 Task: Open Card Mediation Execution Review in Board Business Model Revenue Streams Analysis and Optimization to Workspace Administrative Assistance and add a team member Softage.2@softage.net, a label Yellow, a checklist Aromatherapy, an attachment from your google drive, a color Yellow and finally, add a card description 'Research and develop new marketing strategy' and a comment 'Given the potential impact of this task on our company social responsibility, let us ensure that we approach it with a sense of ethical awareness and consciousness.'. Add a start date 'Jan 06, 1900' with a due date 'Jan 13, 1900'
Action: Mouse moved to (454, 187)
Screenshot: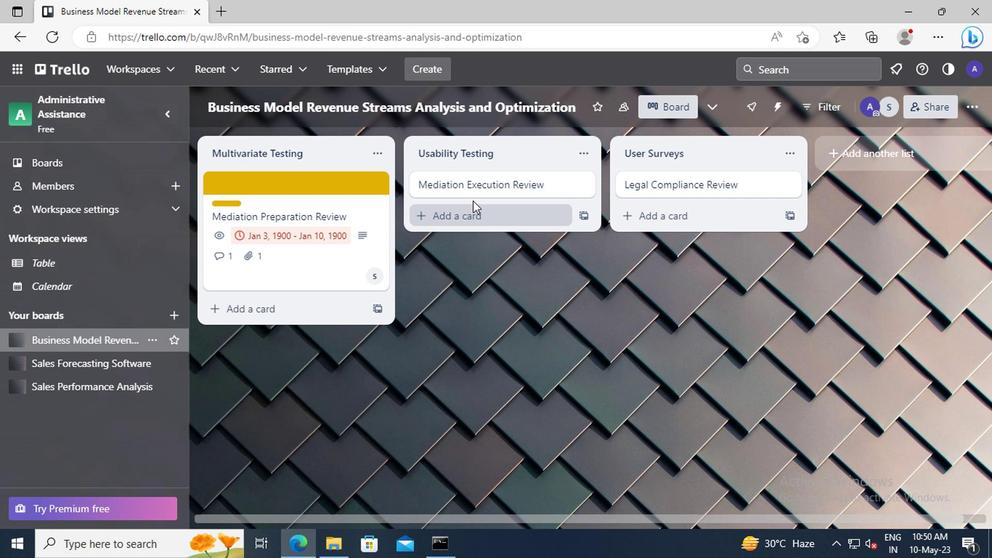 
Action: Mouse pressed left at (454, 187)
Screenshot: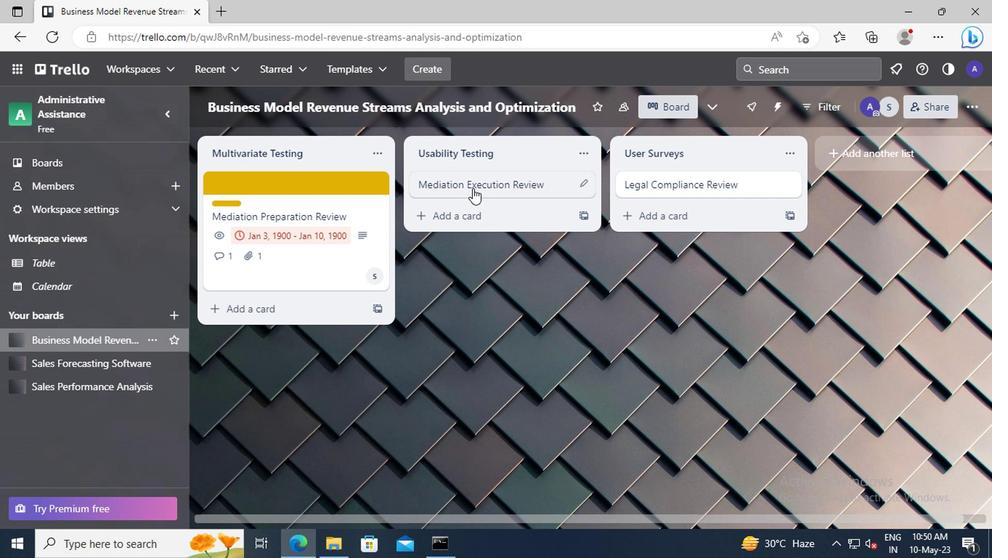
Action: Mouse moved to (669, 240)
Screenshot: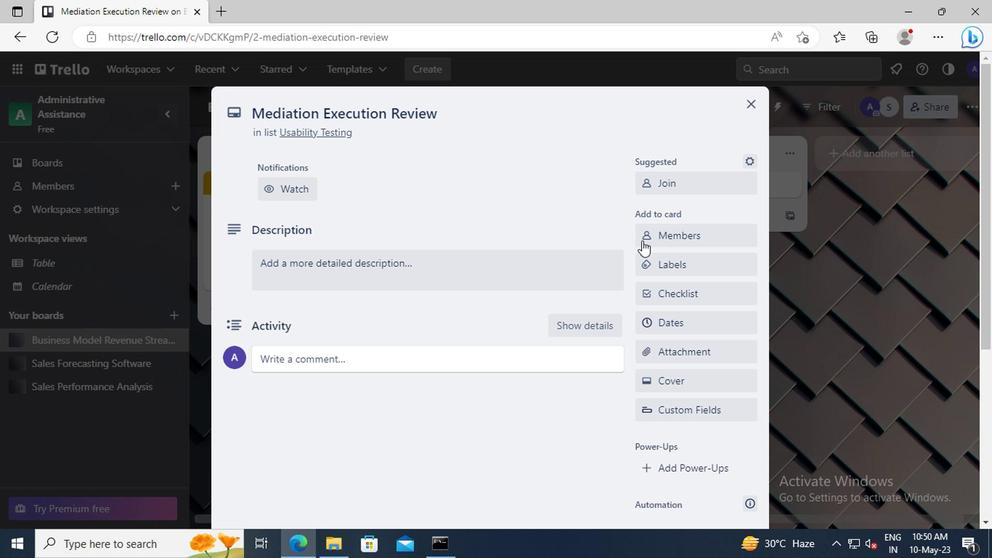 
Action: Mouse pressed left at (669, 240)
Screenshot: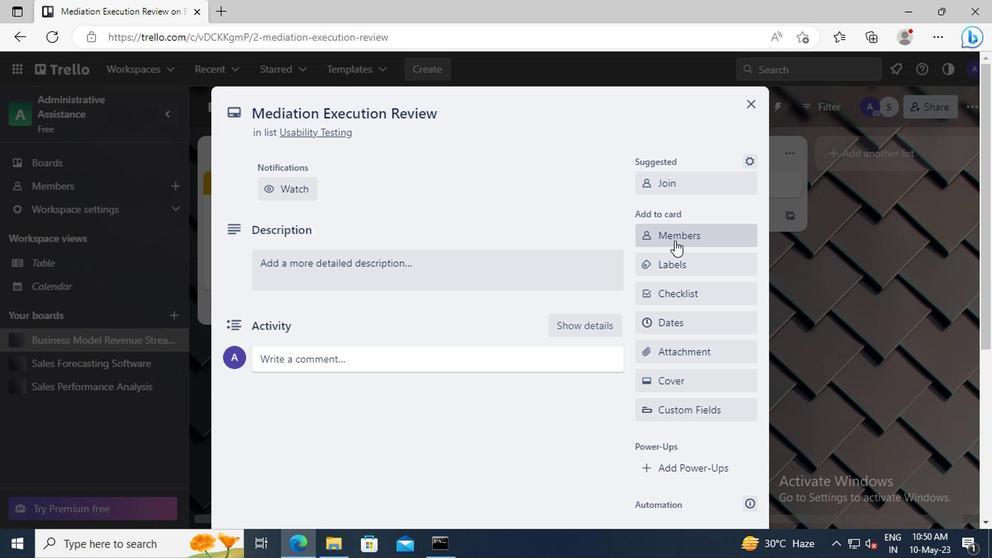 
Action: Mouse moved to (684, 305)
Screenshot: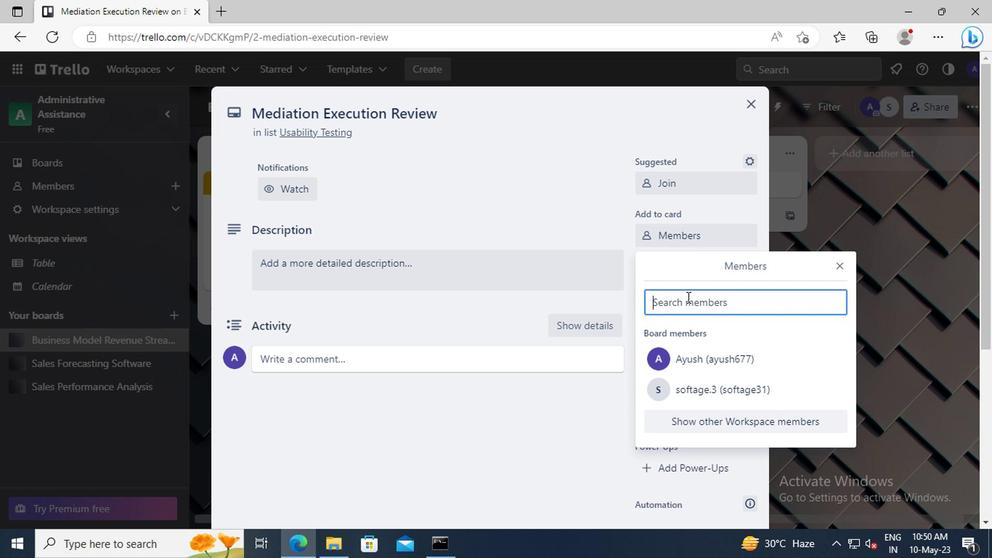 
Action: Mouse pressed left at (684, 305)
Screenshot: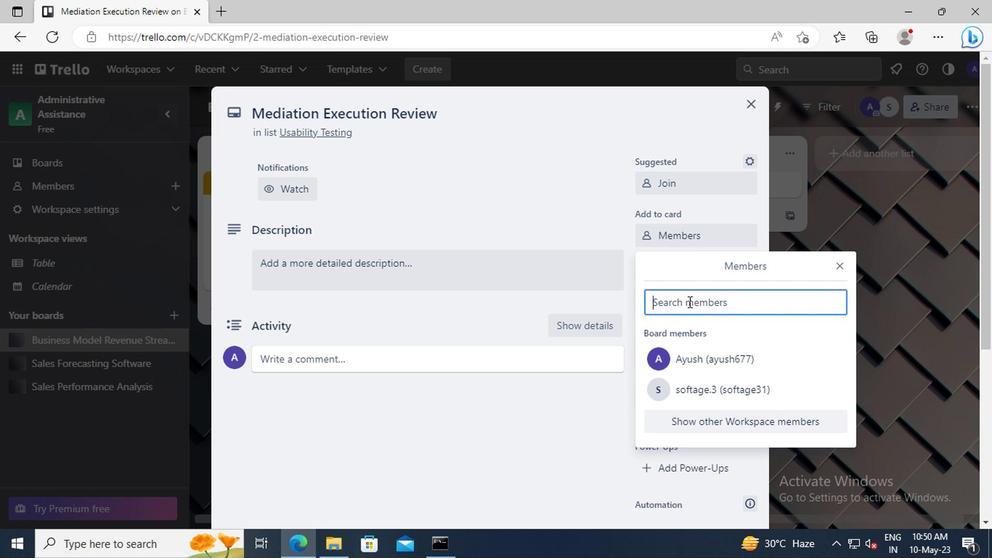 
Action: Key pressed <Key.shift>SOFTAGE.2
Screenshot: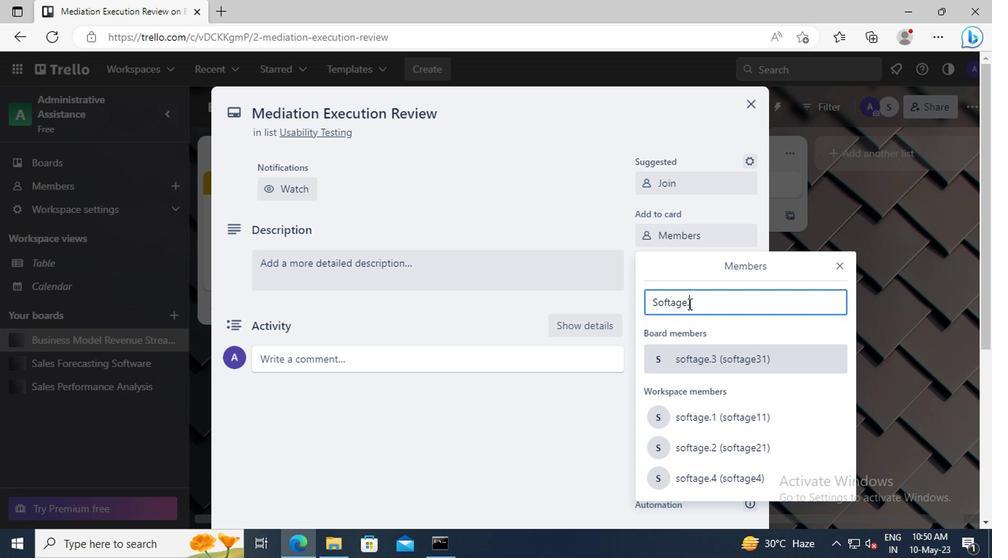 
Action: Mouse moved to (694, 441)
Screenshot: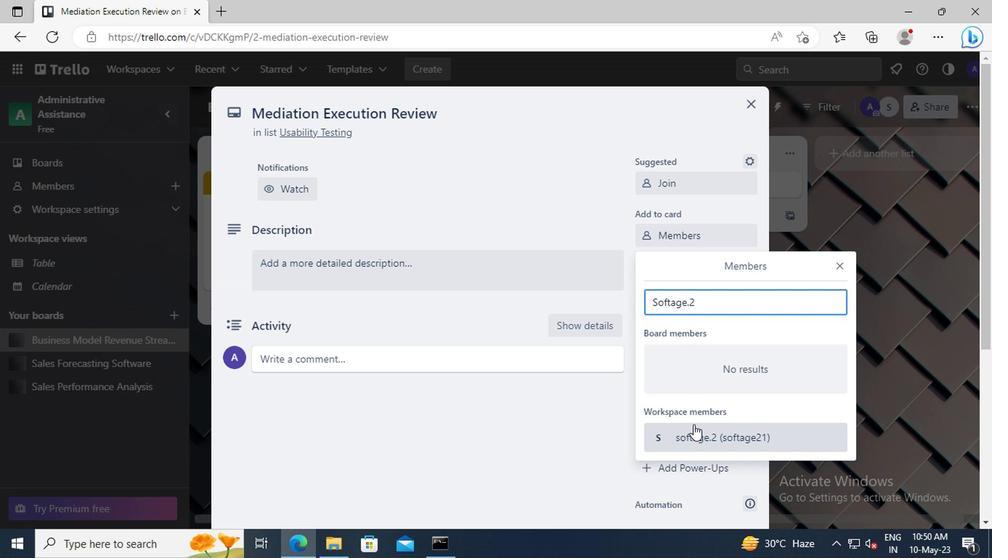 
Action: Mouse pressed left at (694, 441)
Screenshot: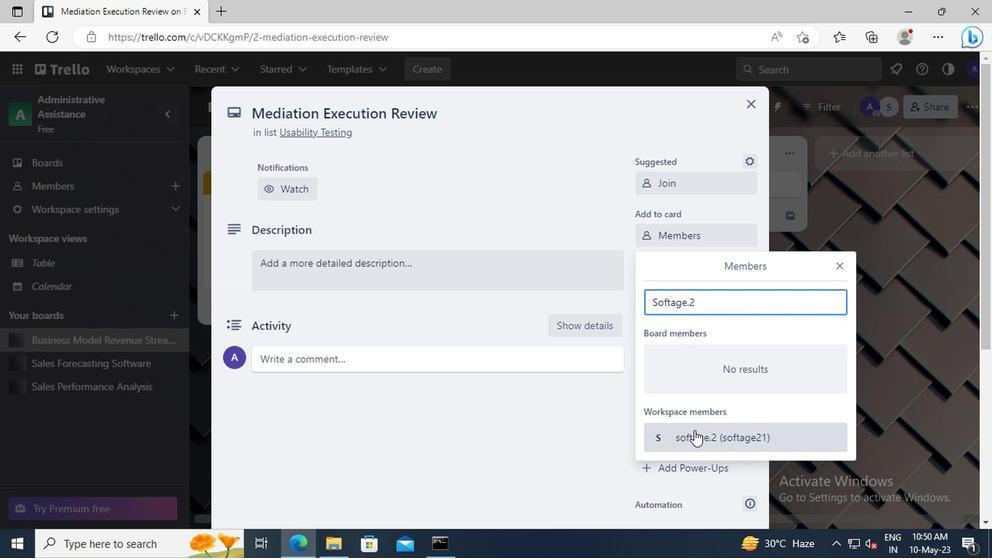 
Action: Mouse moved to (841, 268)
Screenshot: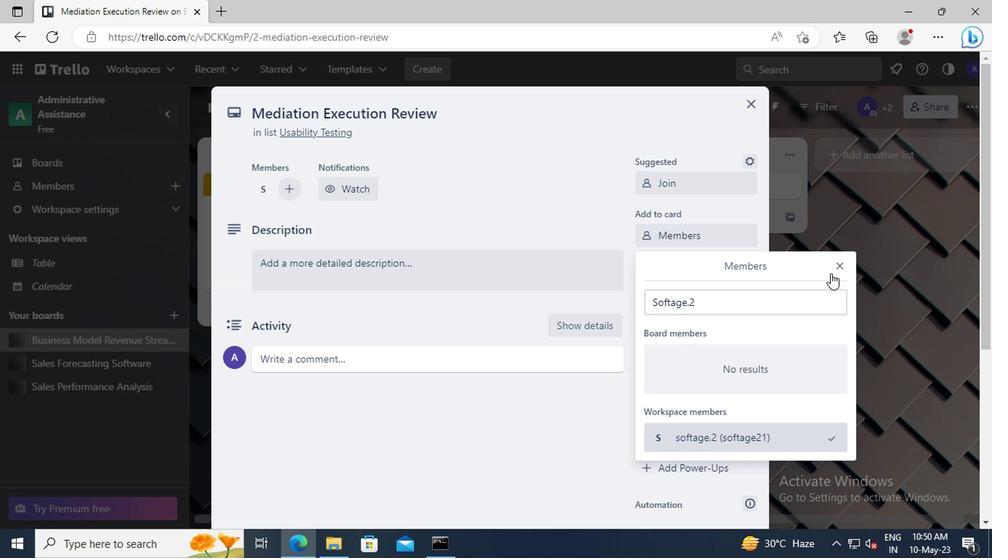 
Action: Mouse pressed left at (841, 268)
Screenshot: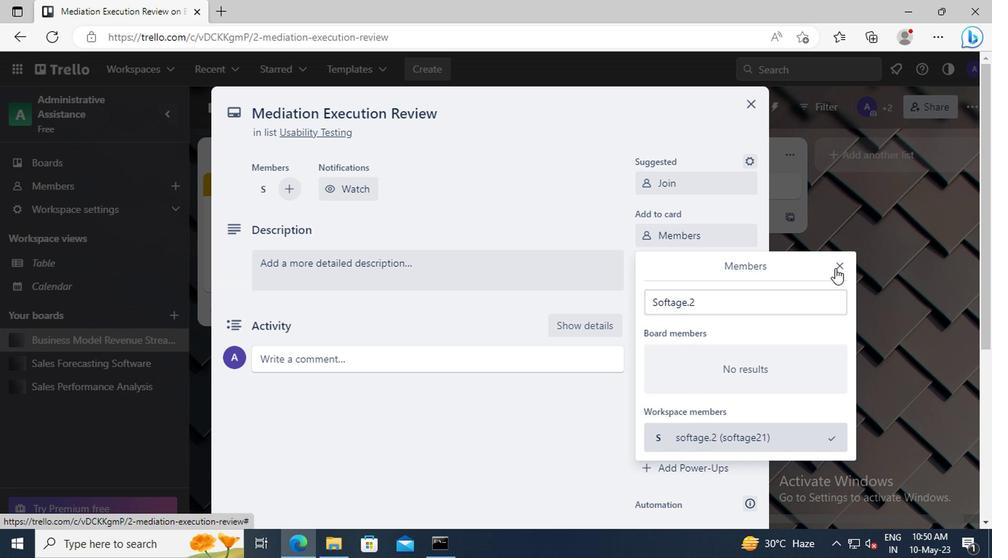 
Action: Mouse moved to (718, 267)
Screenshot: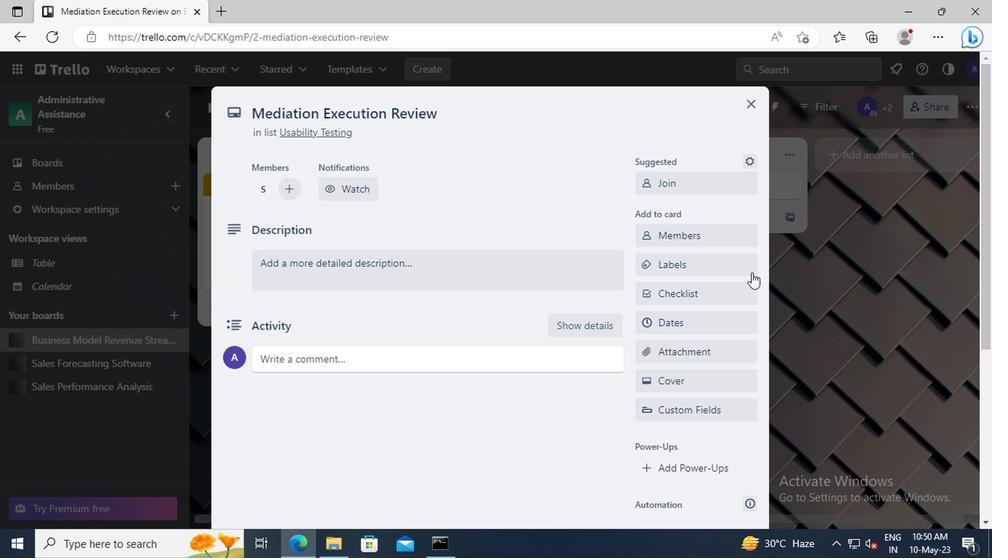 
Action: Mouse pressed left at (718, 267)
Screenshot: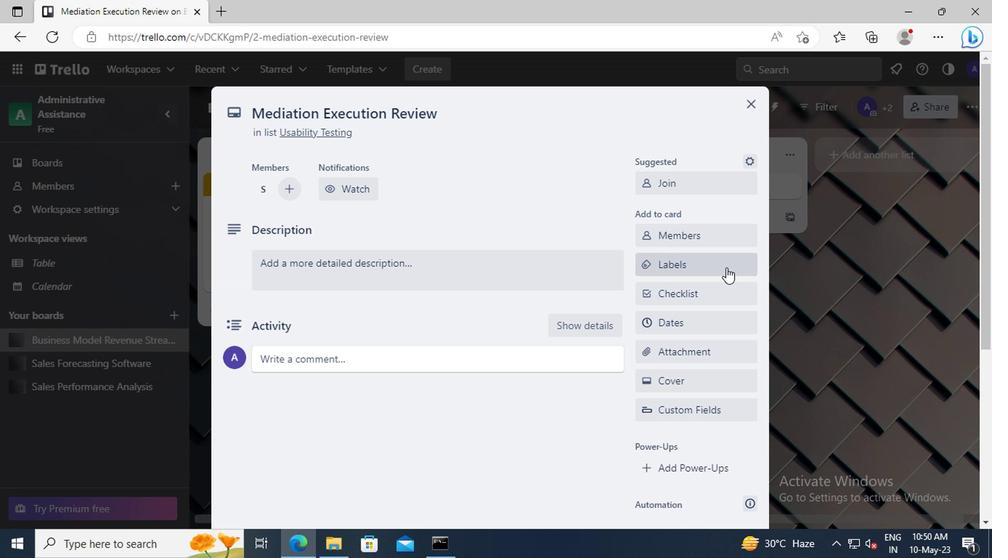
Action: Mouse moved to (735, 357)
Screenshot: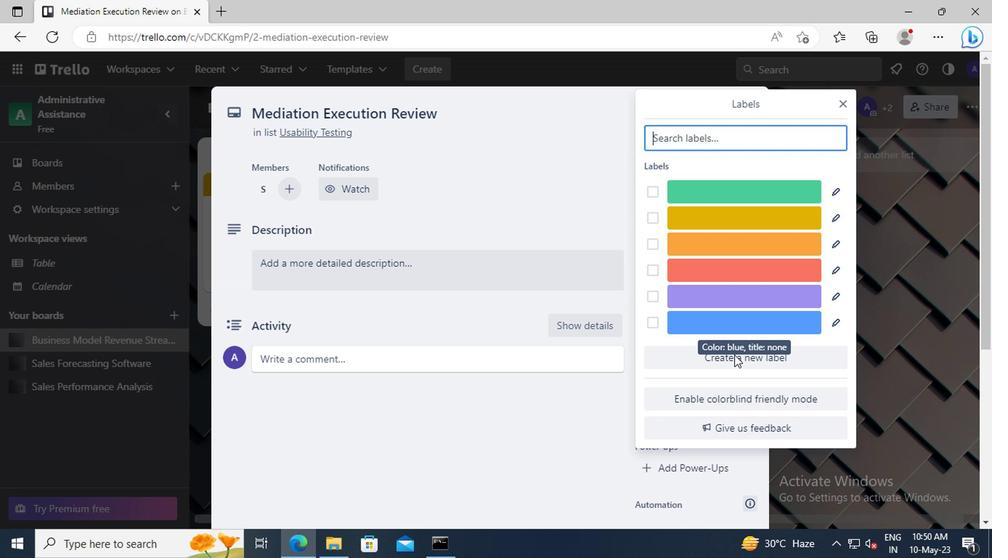 
Action: Mouse pressed left at (735, 357)
Screenshot: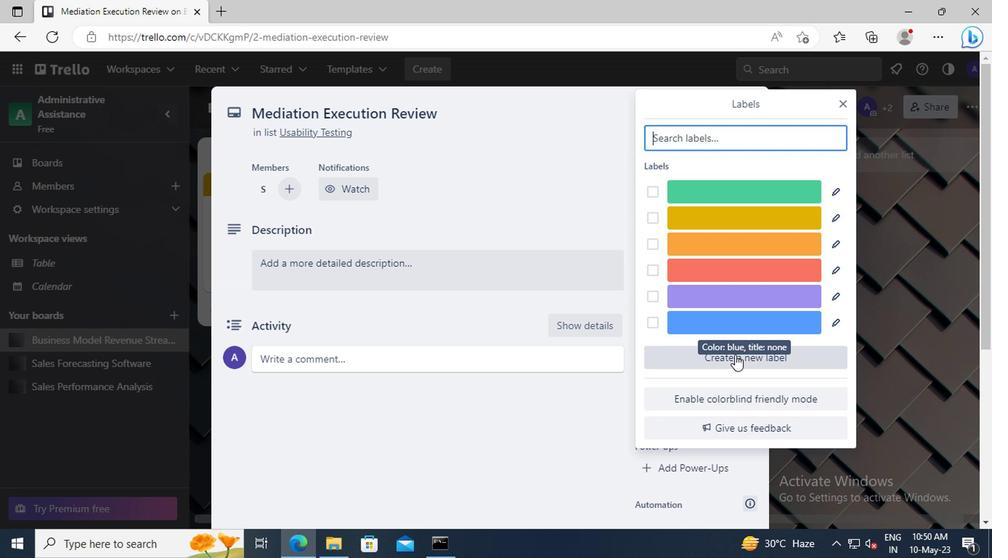 
Action: Mouse moved to (713, 315)
Screenshot: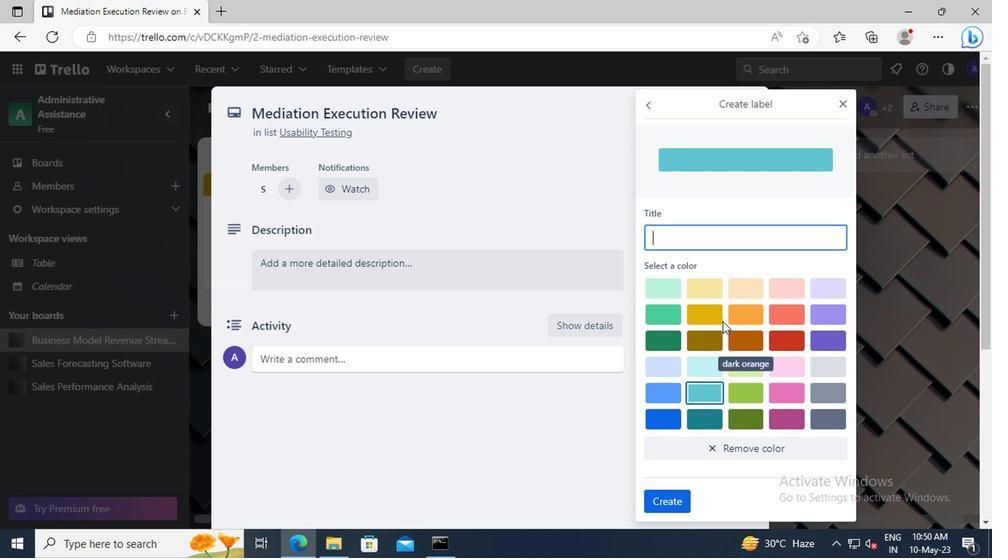 
Action: Mouse pressed left at (713, 315)
Screenshot: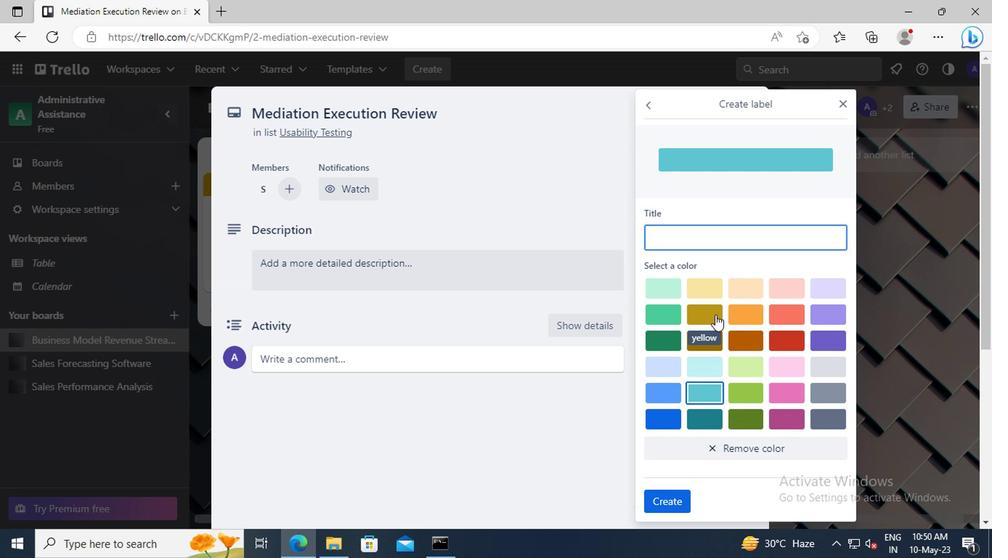 
Action: Mouse moved to (671, 501)
Screenshot: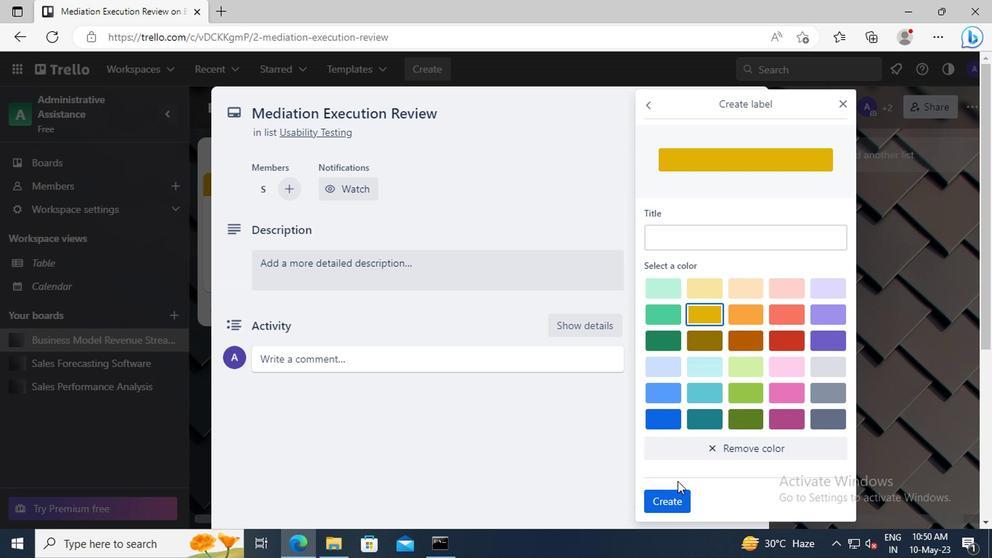 
Action: Mouse pressed left at (671, 501)
Screenshot: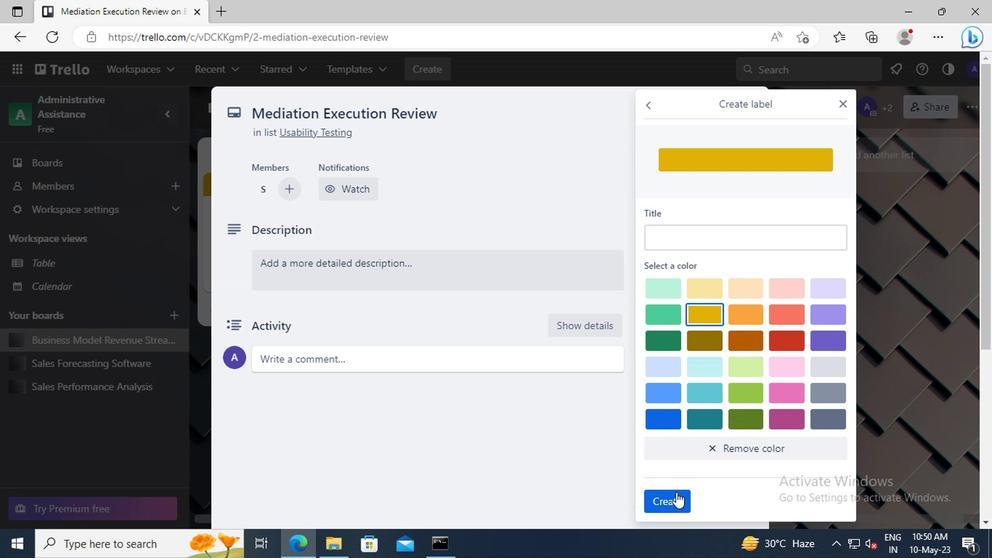 
Action: Mouse moved to (848, 104)
Screenshot: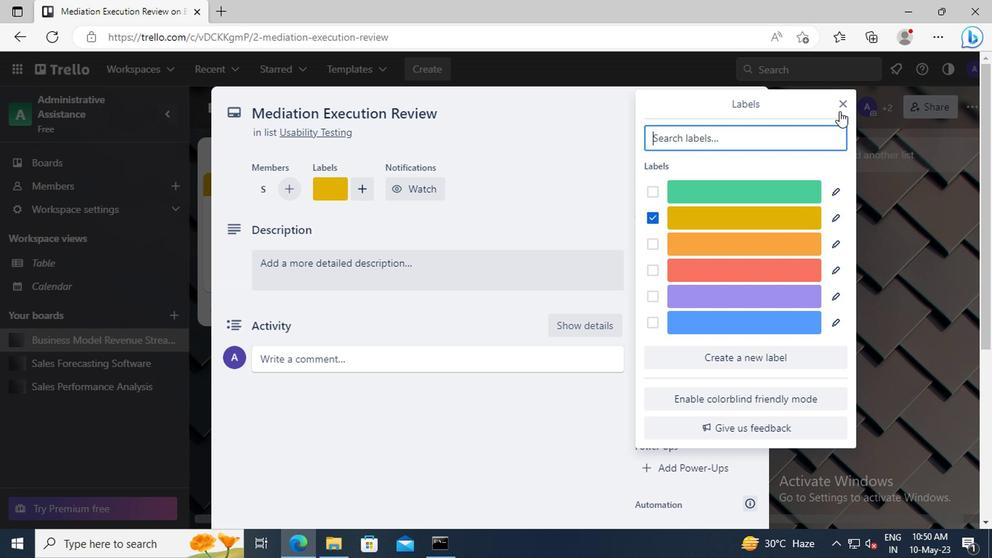 
Action: Mouse pressed left at (848, 104)
Screenshot: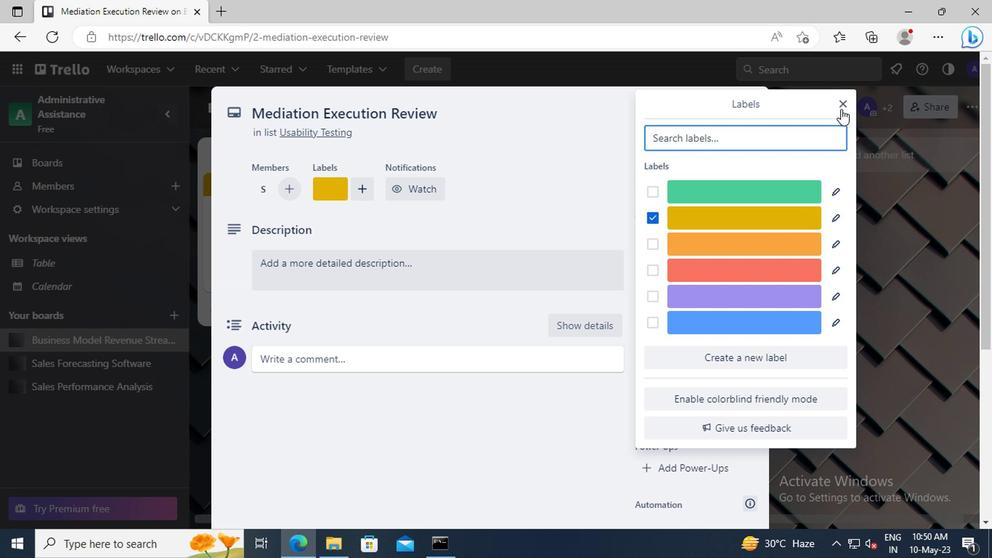 
Action: Mouse moved to (702, 296)
Screenshot: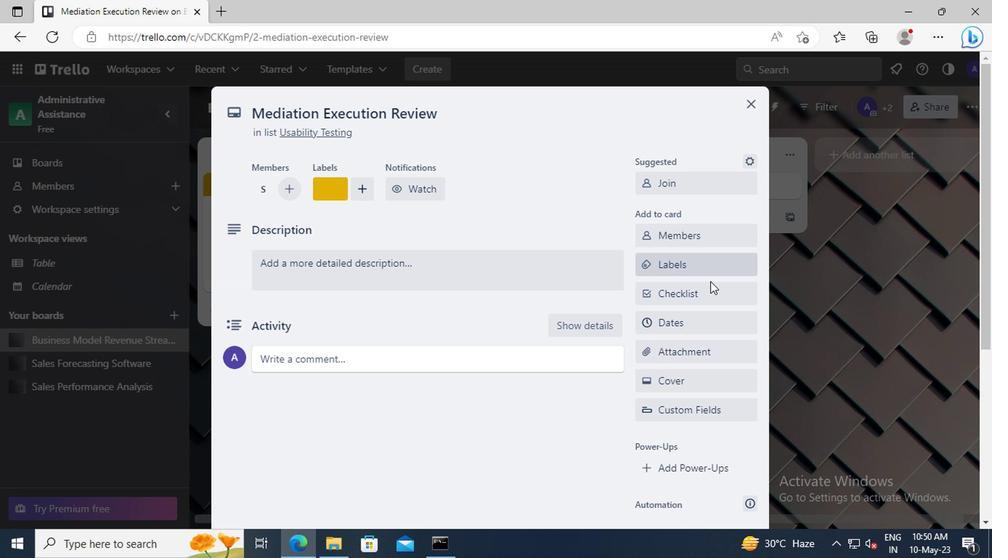 
Action: Mouse pressed left at (702, 296)
Screenshot: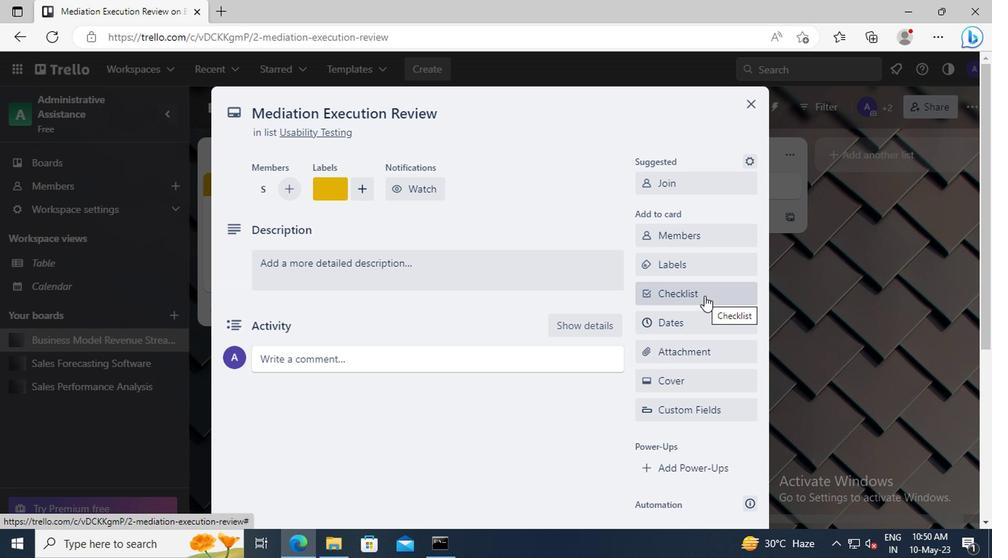 
Action: Key pressed <Key.shift>AROMATHERAPY
Screenshot: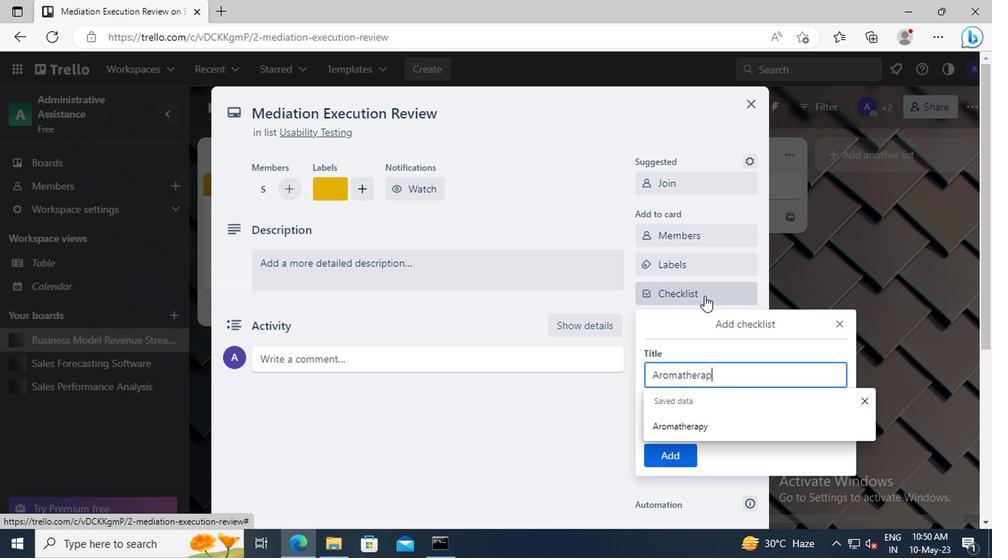 
Action: Mouse moved to (674, 454)
Screenshot: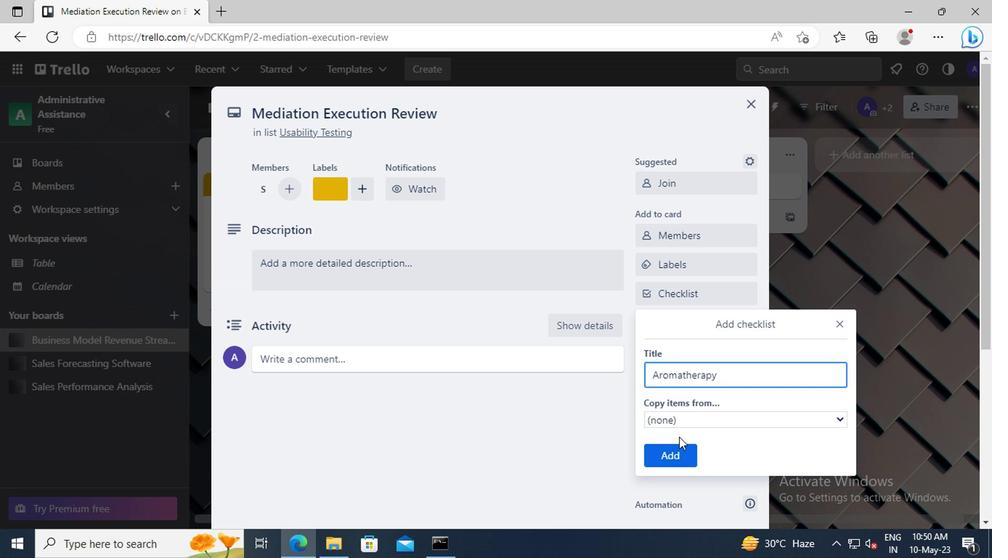 
Action: Mouse pressed left at (674, 454)
Screenshot: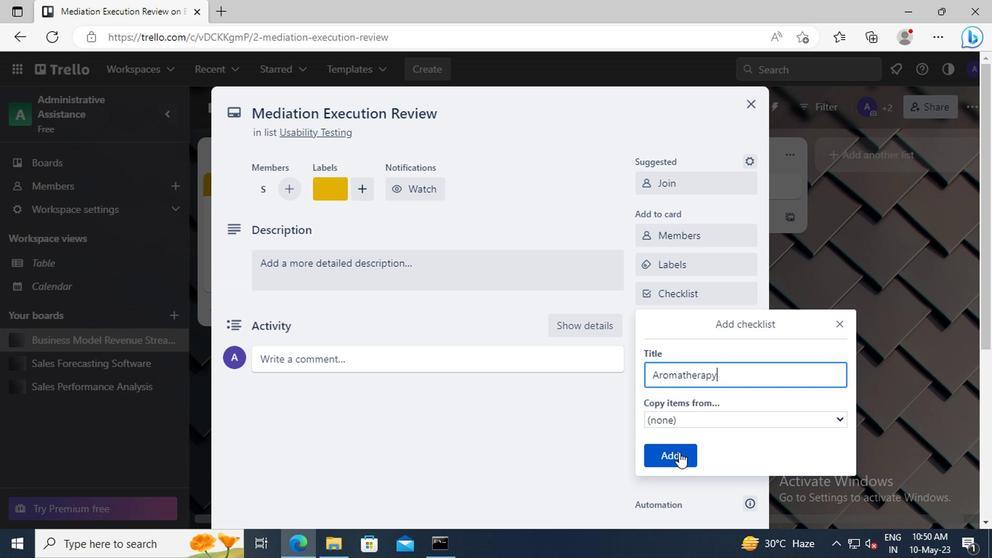 
Action: Mouse moved to (685, 359)
Screenshot: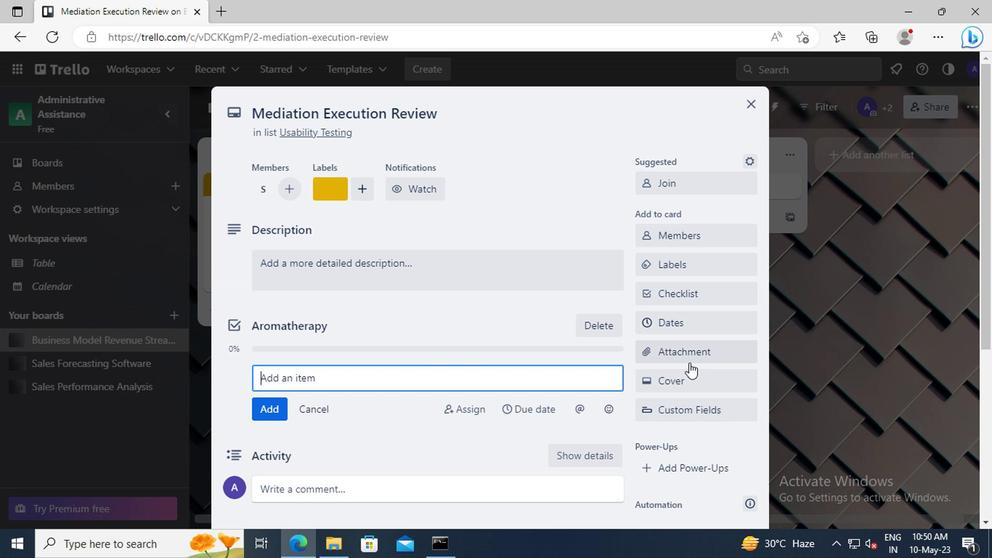 
Action: Mouse pressed left at (685, 359)
Screenshot: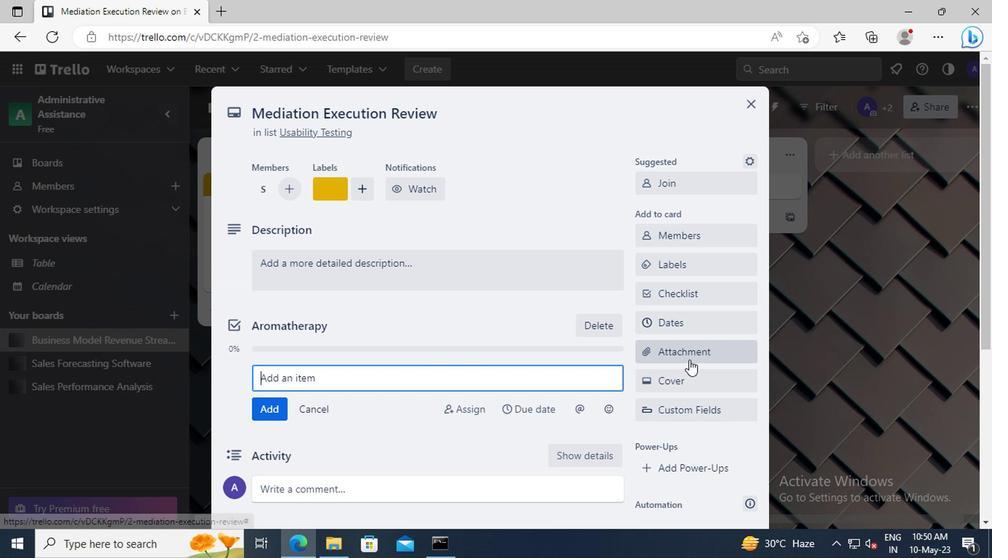 
Action: Mouse moved to (692, 181)
Screenshot: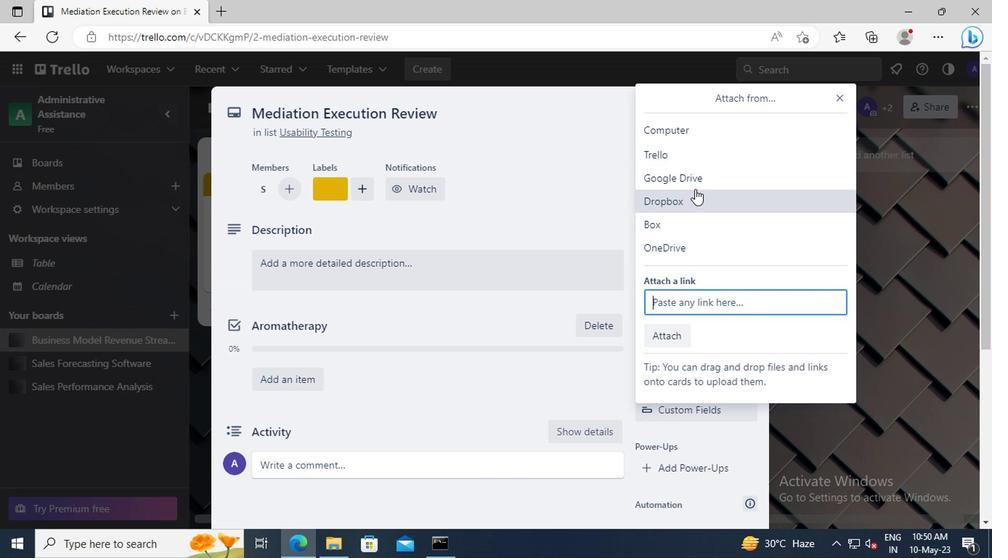 
Action: Mouse pressed left at (692, 181)
Screenshot: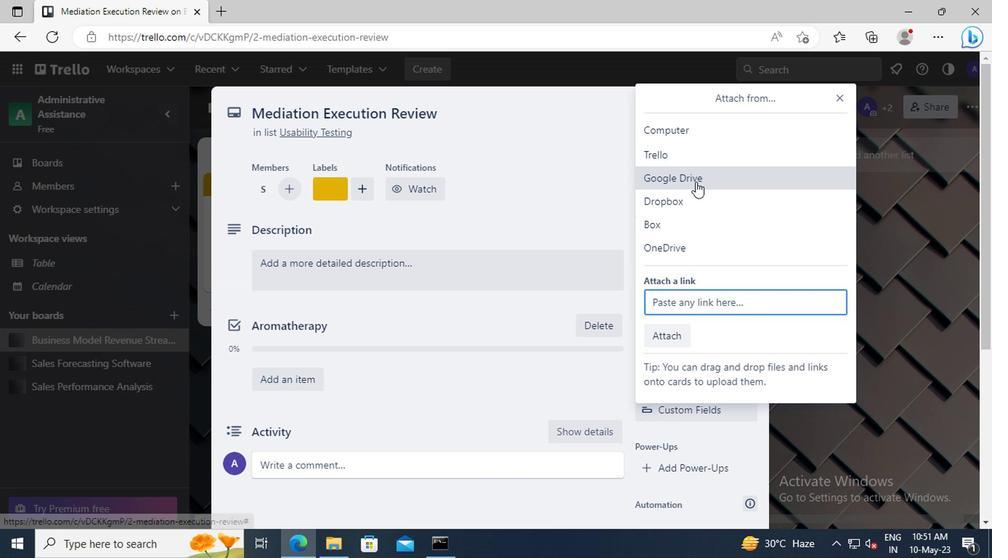 
Action: Mouse moved to (226, 296)
Screenshot: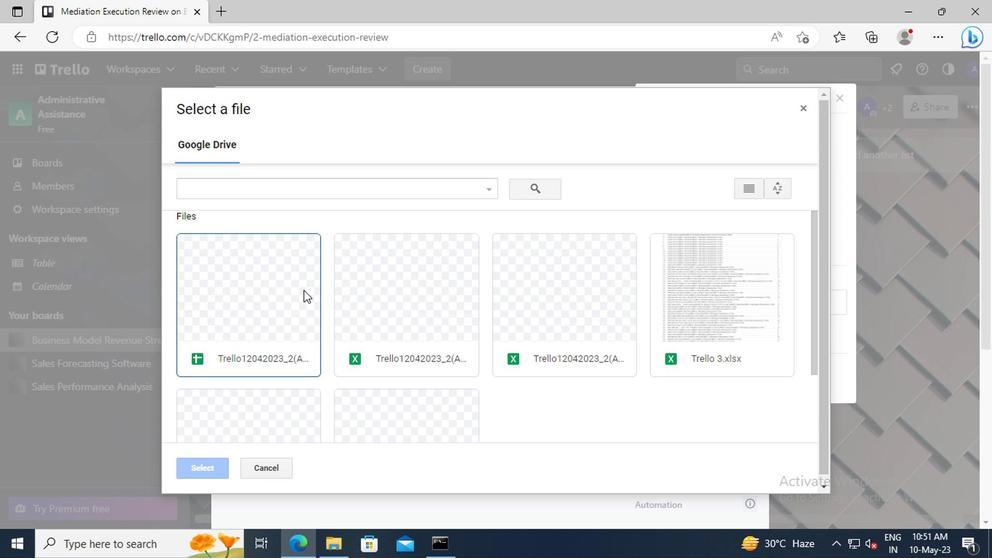 
Action: Mouse pressed left at (226, 296)
Screenshot: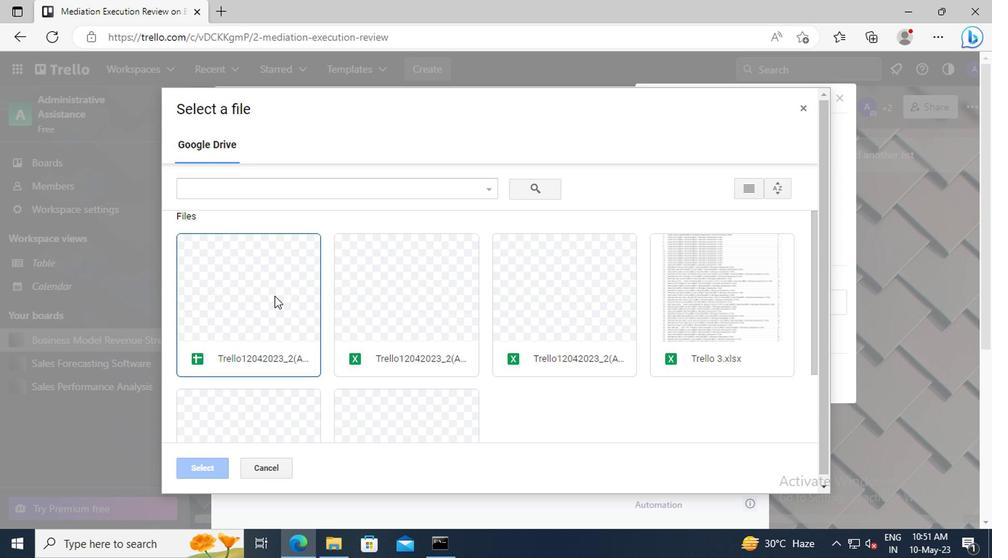 
Action: Mouse moved to (179, 470)
Screenshot: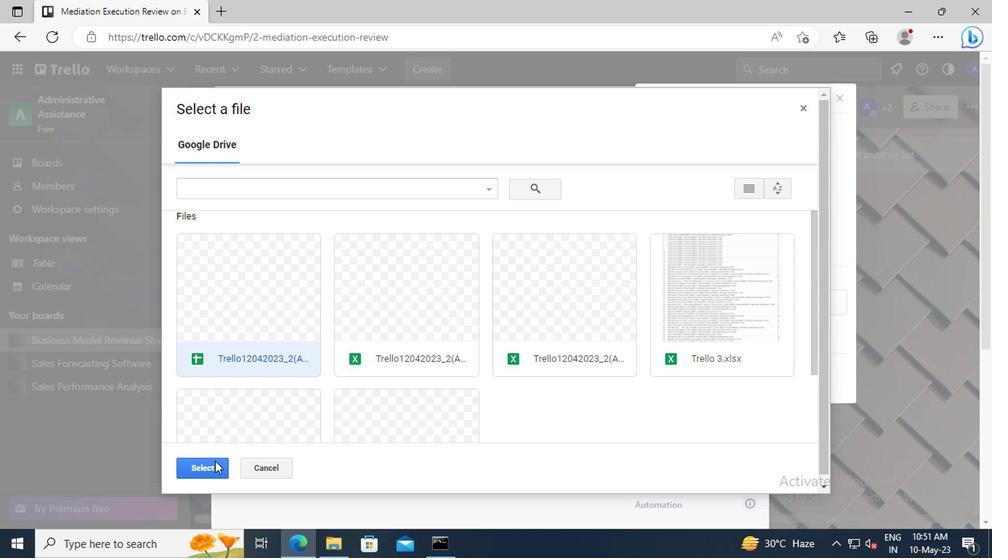 
Action: Mouse pressed left at (179, 470)
Screenshot: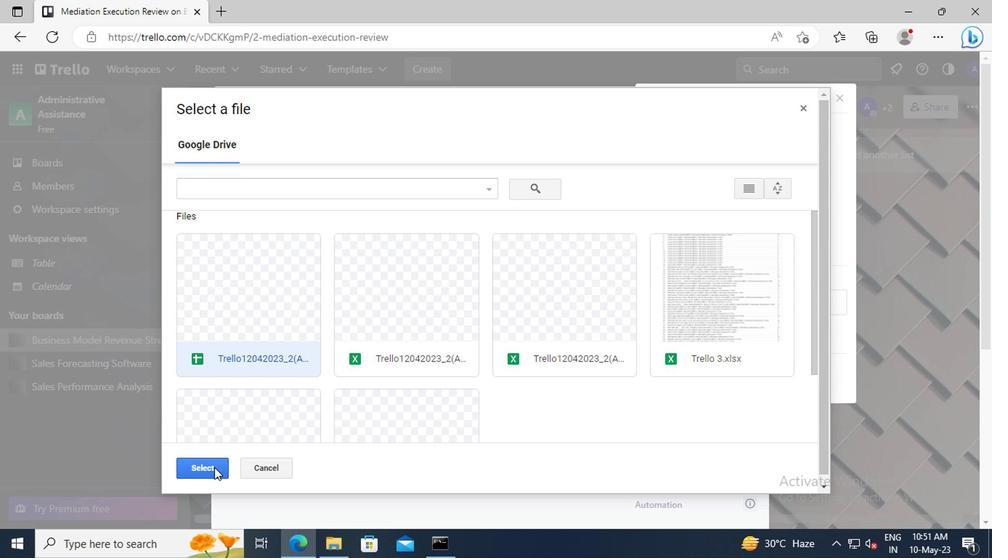 
Action: Mouse moved to (649, 385)
Screenshot: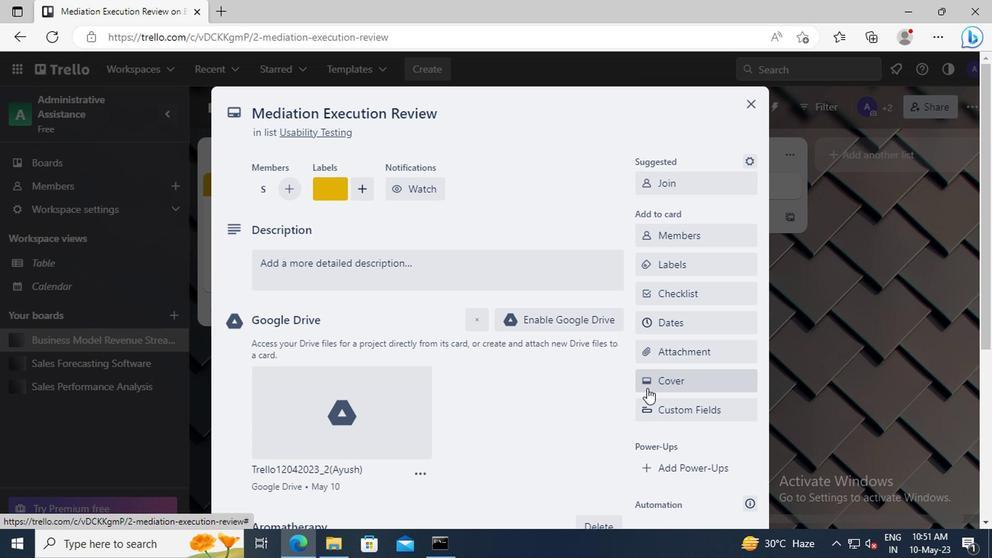 
Action: Mouse pressed left at (649, 385)
Screenshot: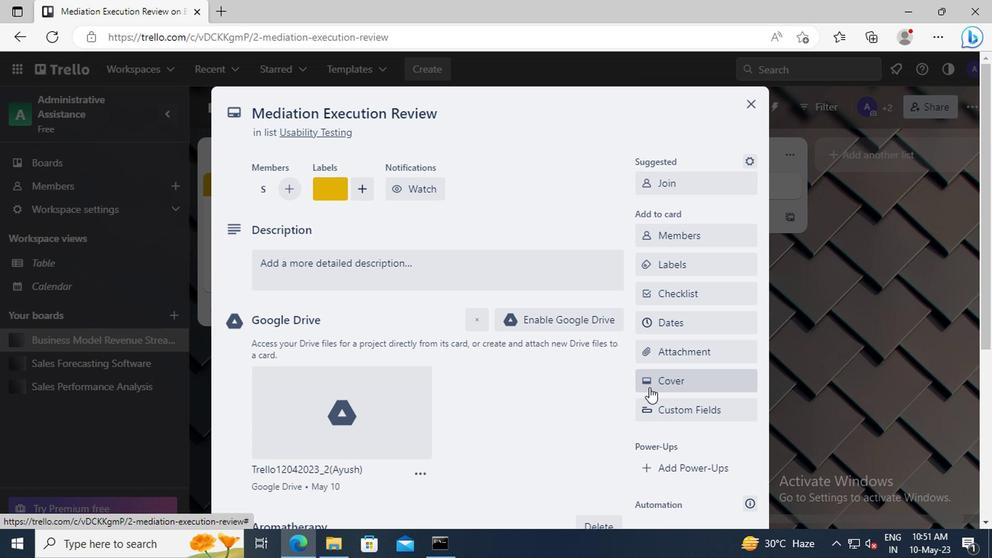 
Action: Mouse moved to (706, 244)
Screenshot: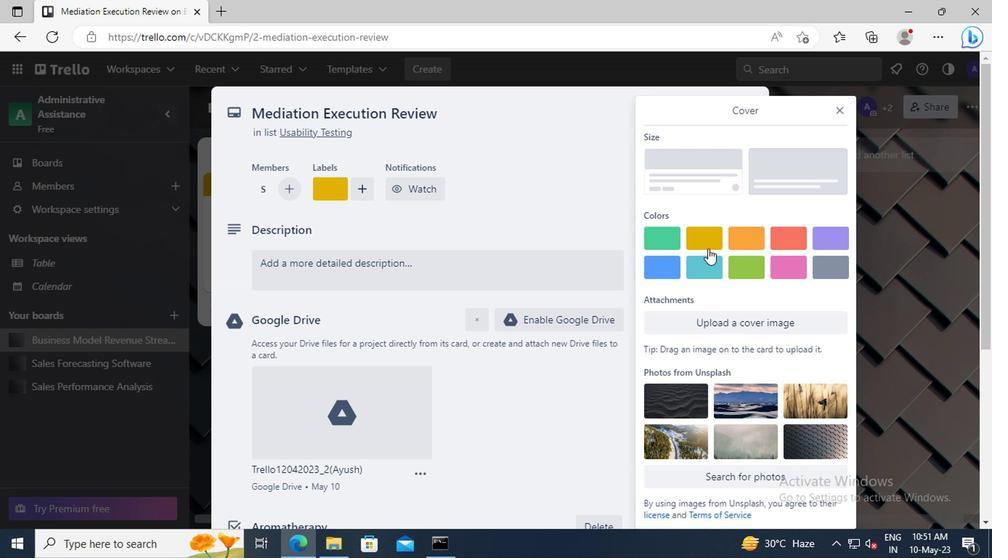 
Action: Mouse pressed left at (706, 244)
Screenshot: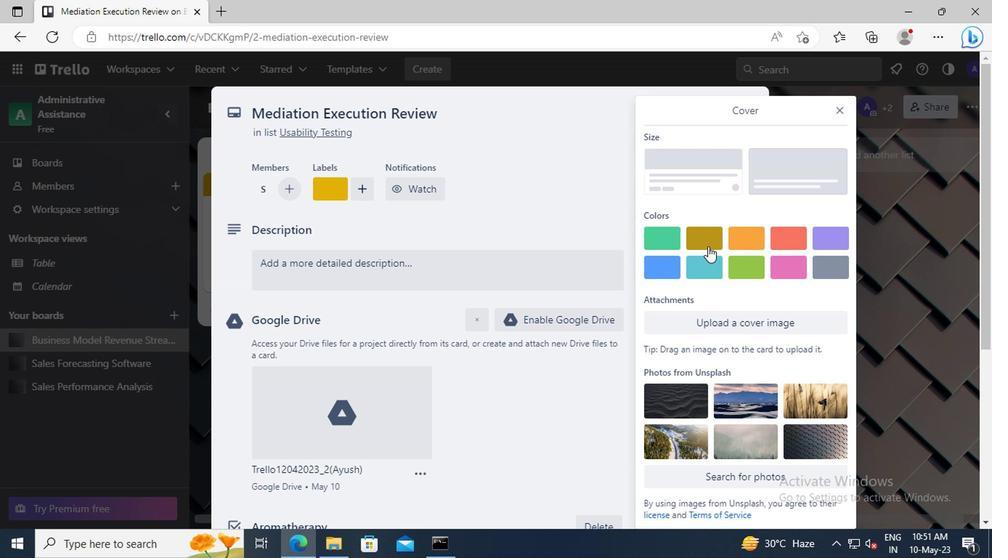 
Action: Mouse moved to (846, 98)
Screenshot: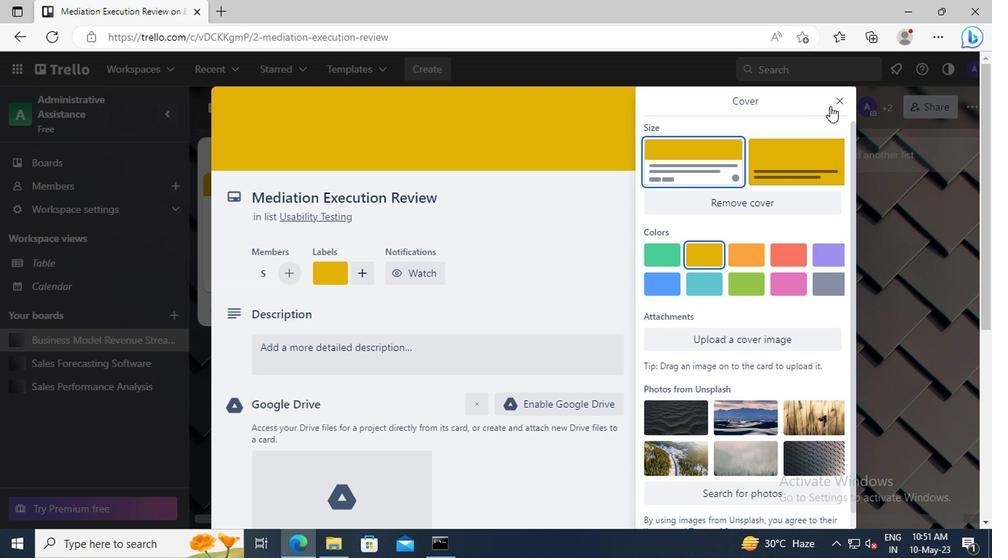 
Action: Mouse pressed left at (846, 98)
Screenshot: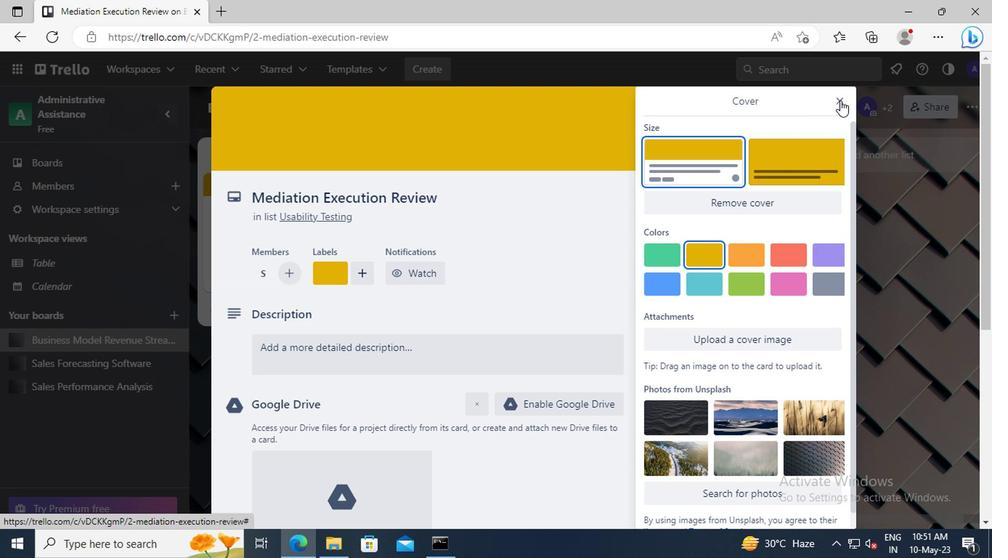 
Action: Mouse moved to (461, 272)
Screenshot: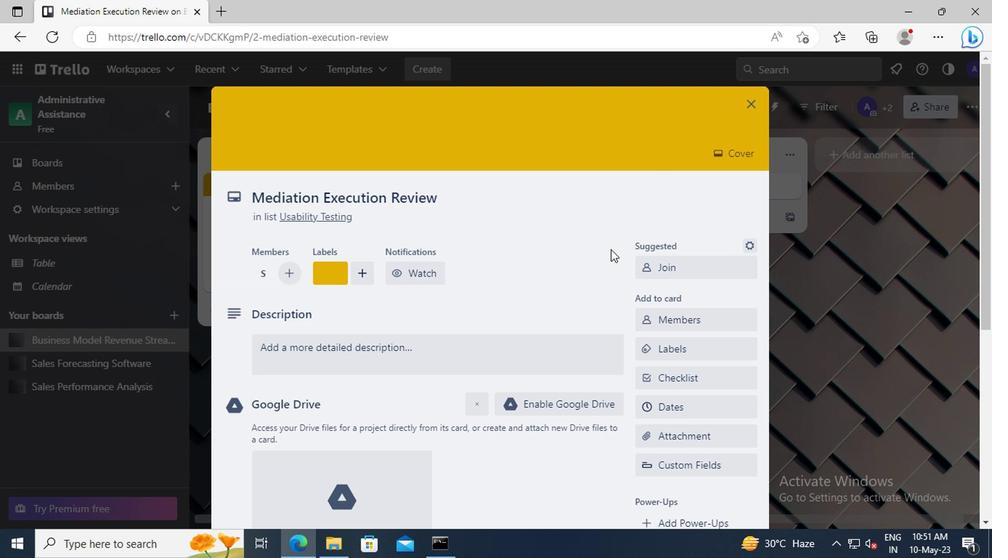 
Action: Mouse scrolled (461, 272) with delta (0, 0)
Screenshot: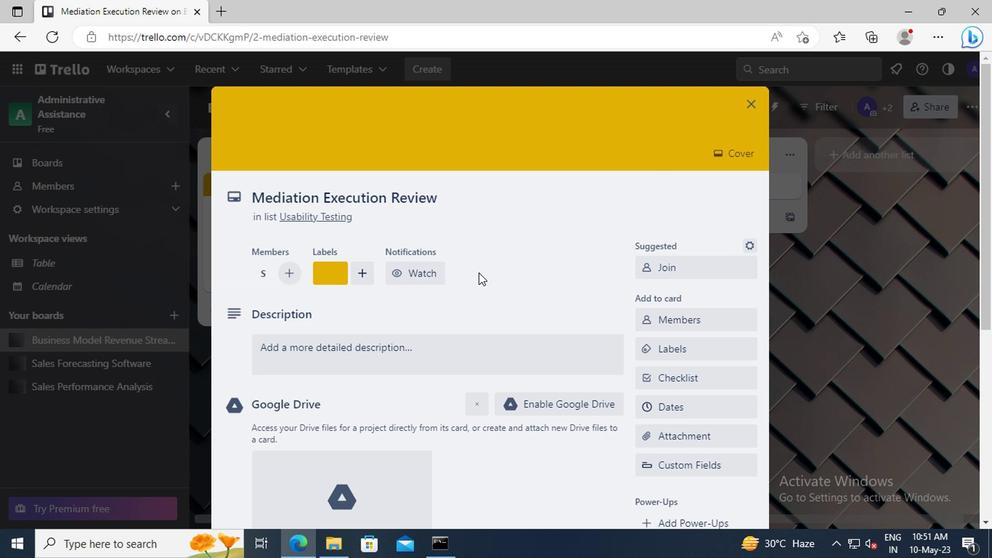 
Action: Mouse moved to (374, 283)
Screenshot: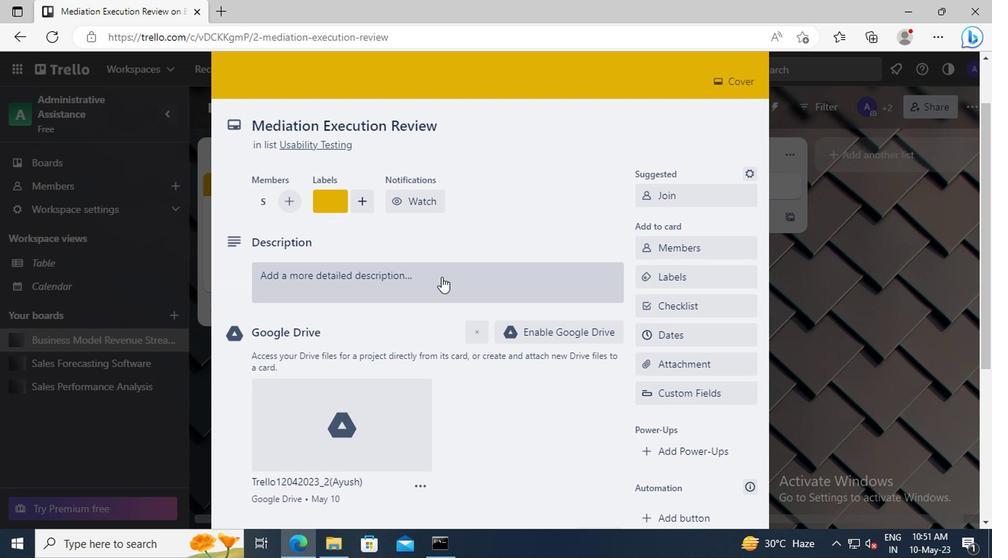 
Action: Mouse pressed left at (374, 283)
Screenshot: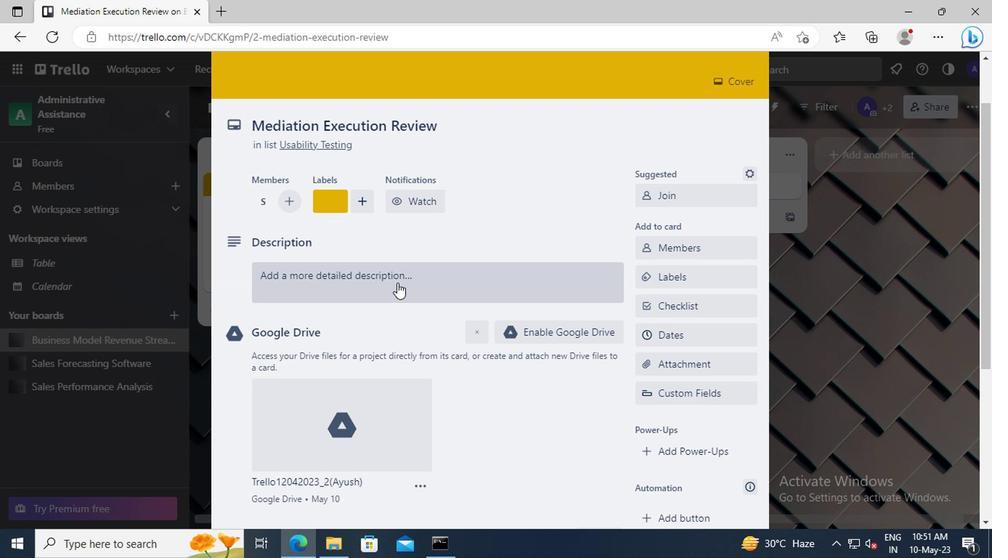 
Action: Key pressed <Key.shift>RESEARCH<Key.space>AND<Key.space>DEVELOP<Key.space>NEW<Key.space>MARKETING<Key.space>STRATEGY
Screenshot: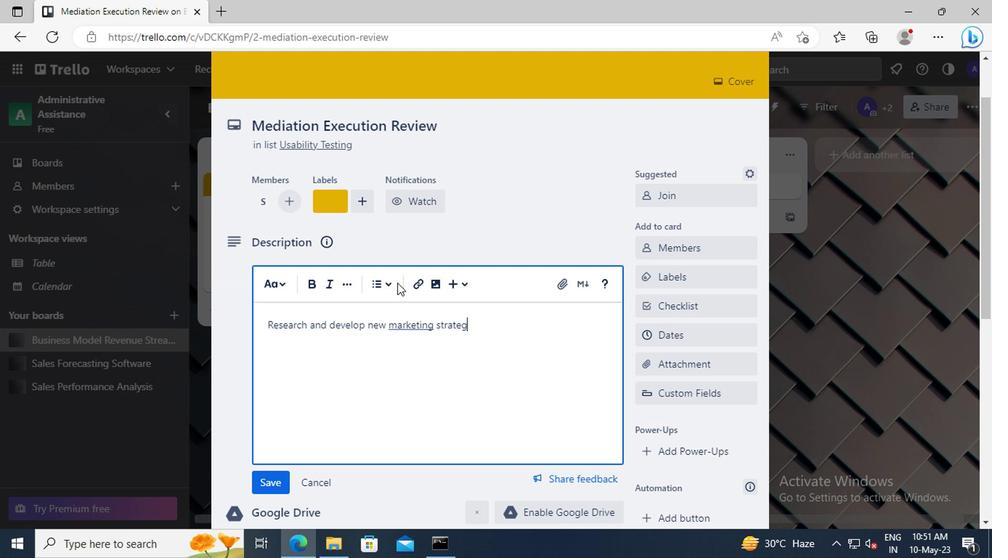 
Action: Mouse scrolled (374, 282) with delta (0, 0)
Screenshot: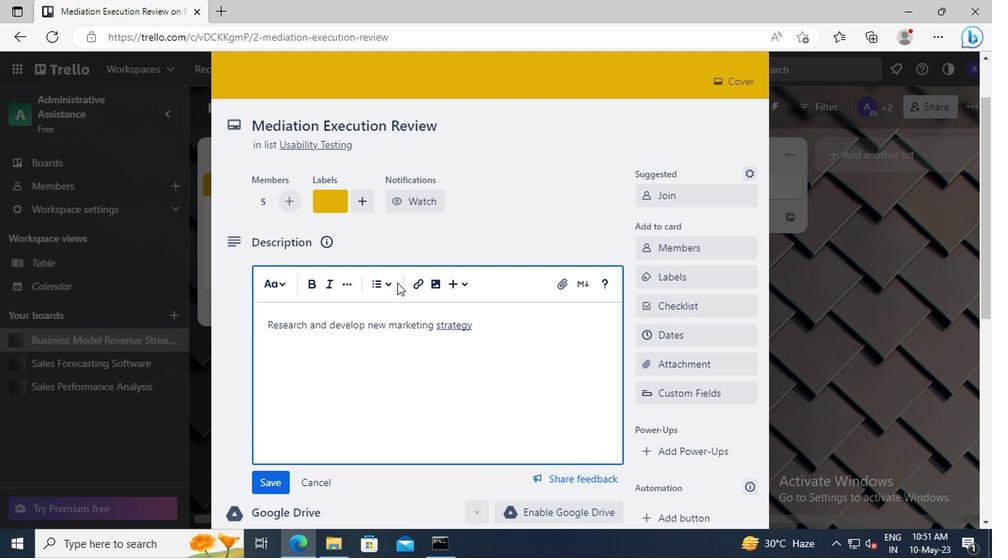 
Action: Mouse scrolled (374, 282) with delta (0, 0)
Screenshot: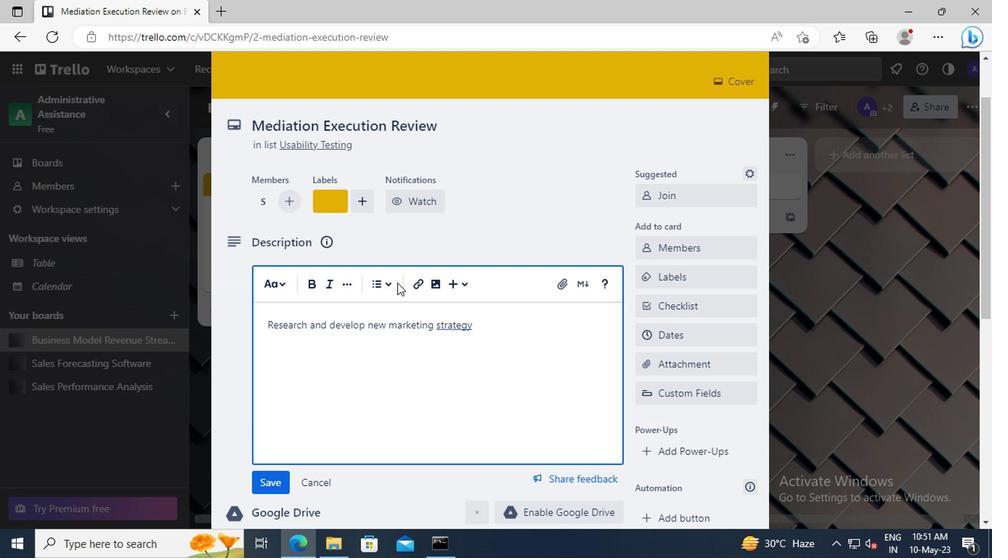 
Action: Mouse moved to (251, 336)
Screenshot: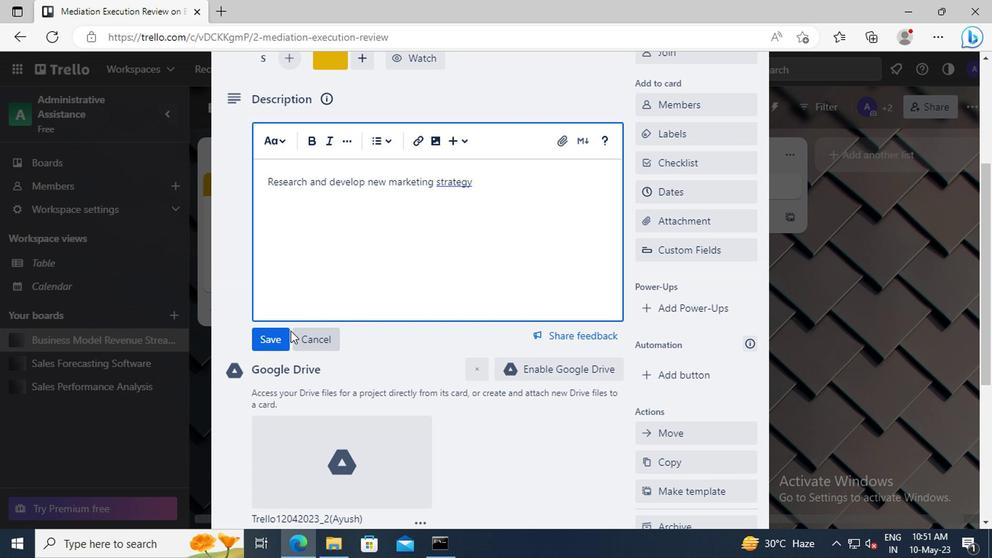 
Action: Mouse pressed left at (251, 336)
Screenshot: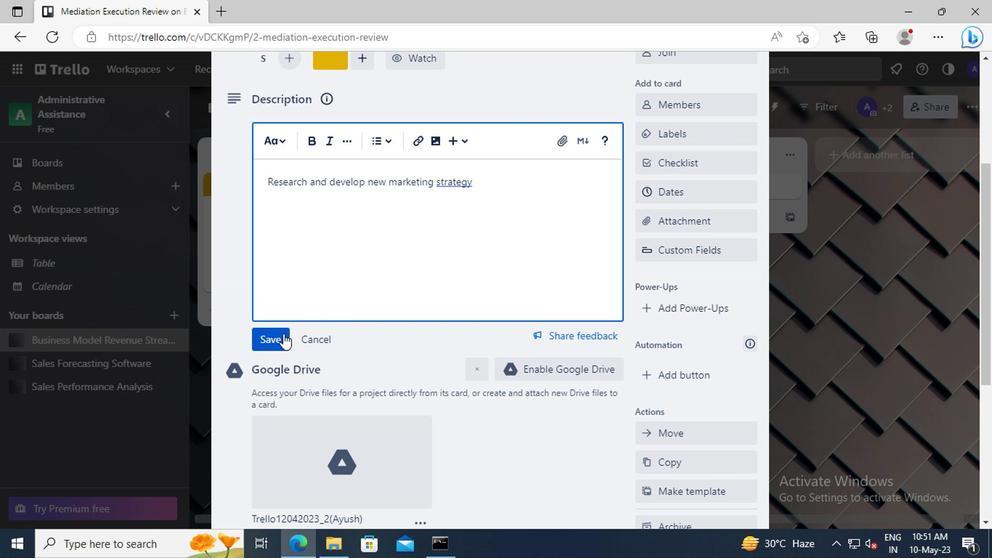 
Action: Mouse scrolled (251, 335) with delta (0, -1)
Screenshot: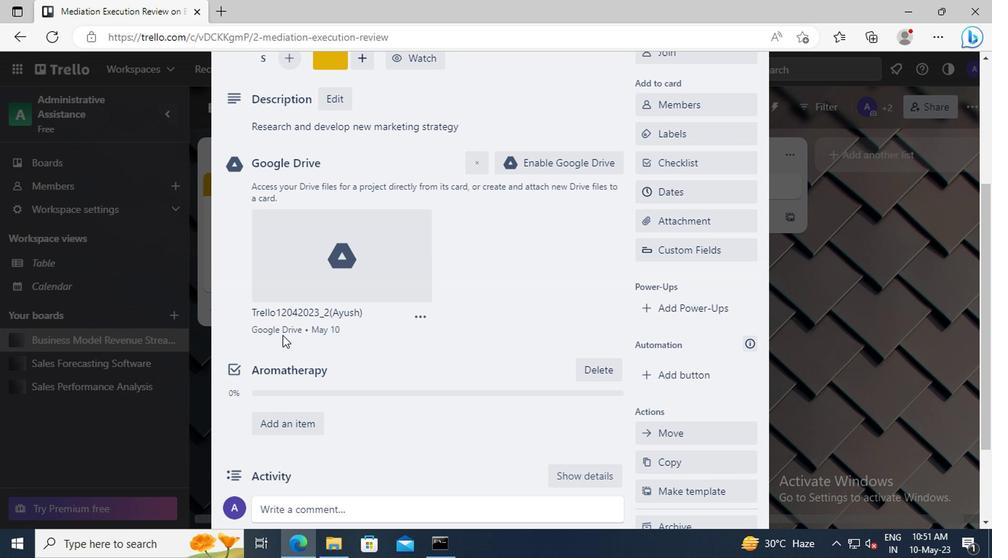 
Action: Mouse scrolled (251, 335) with delta (0, -1)
Screenshot: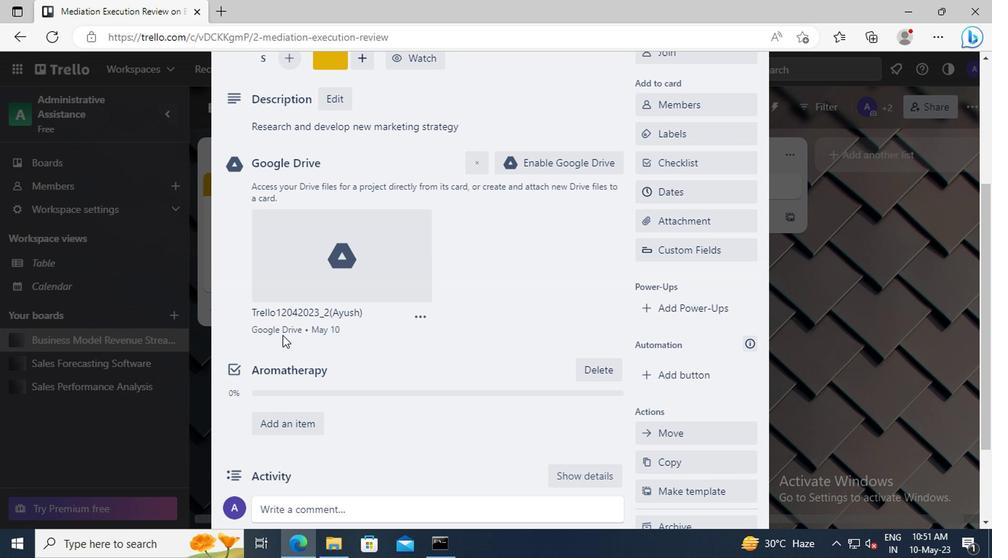 
Action: Mouse moved to (253, 390)
Screenshot: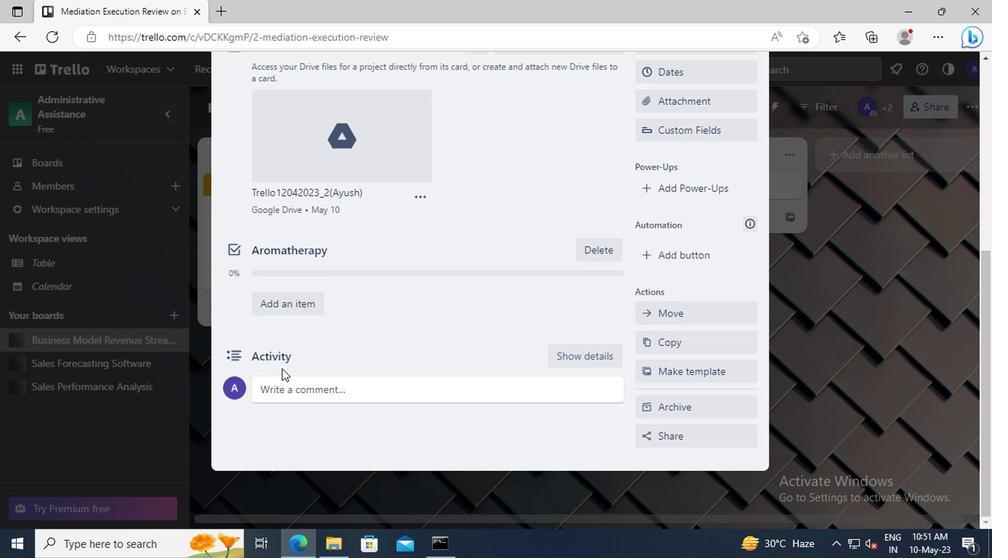 
Action: Mouse pressed left at (253, 390)
Screenshot: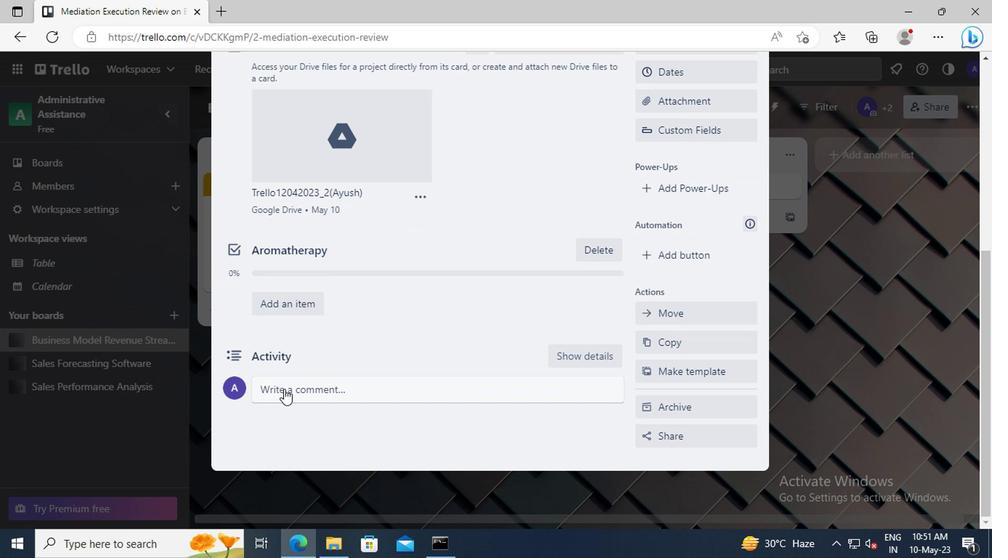 
Action: Key pressed <Key.shift>GIVEN<Key.space>THE<Key.space>POTENTIAL<Key.space>IMPACT<Key.space>OF<Key.space>THIS<Key.space>TASK<Key.space>ON<Key.space>OUR<Key.space>COMPANY<Key.space>SOCIAL<Key.space>RESPONSIBILITY,<Key.space>LET<Key.space>US<Key.space>ENSURE<Key.space>THAT<Key.space>WE<Key.space>APPROACH<Key.space>IT<Key.space>WITH<Key.space>A<Key.space>SENSE<Key.space>OF<Key.space>ETHICAL<Key.space>AWARENESS<Key.space>AND<Key.space>CONSCIOUSNESS.
Screenshot: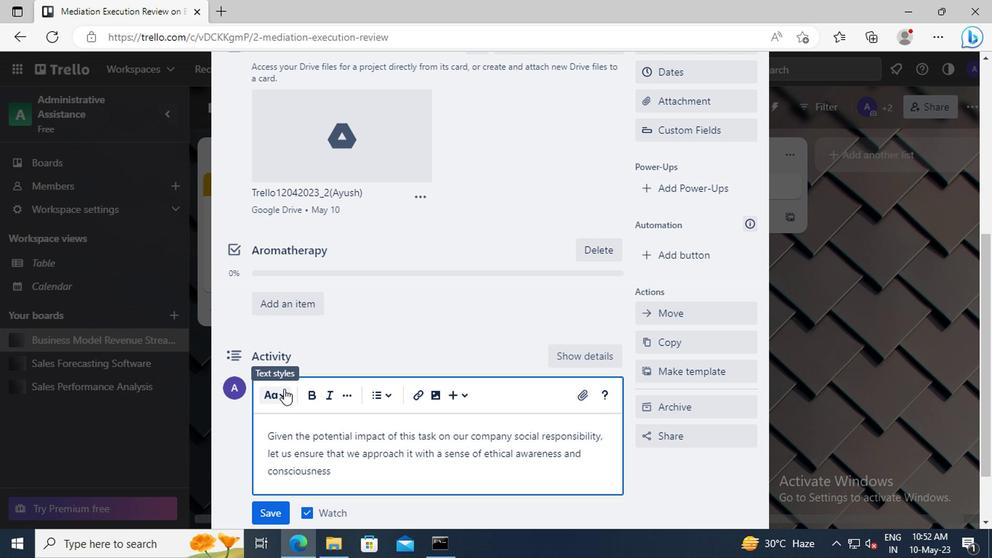 
Action: Mouse scrolled (253, 390) with delta (0, 0)
Screenshot: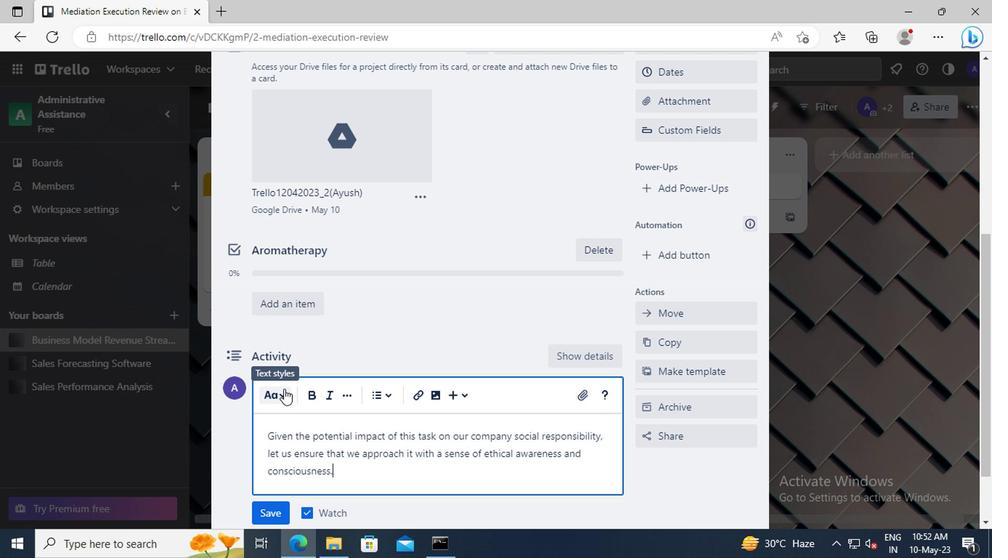 
Action: Mouse scrolled (253, 390) with delta (0, 0)
Screenshot: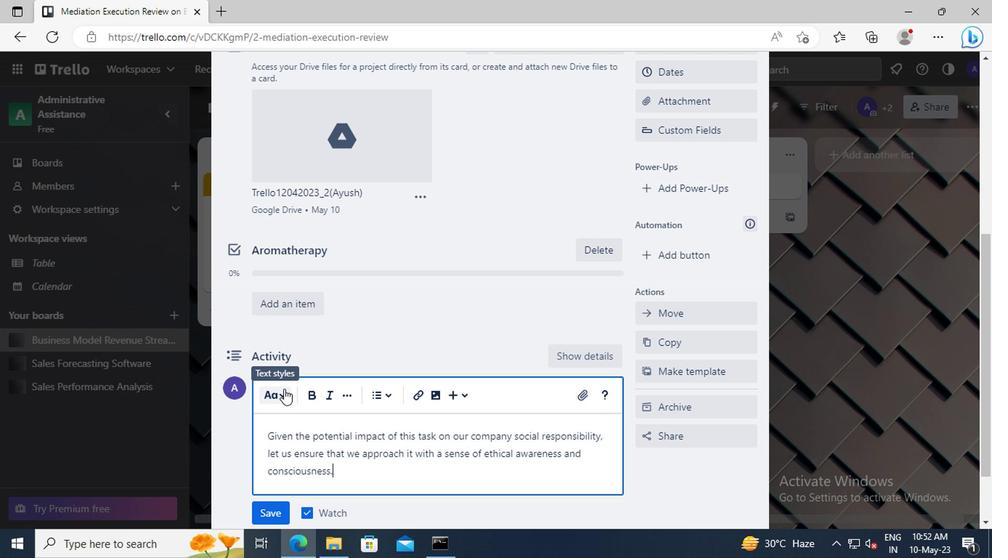 
Action: Mouse moved to (242, 437)
Screenshot: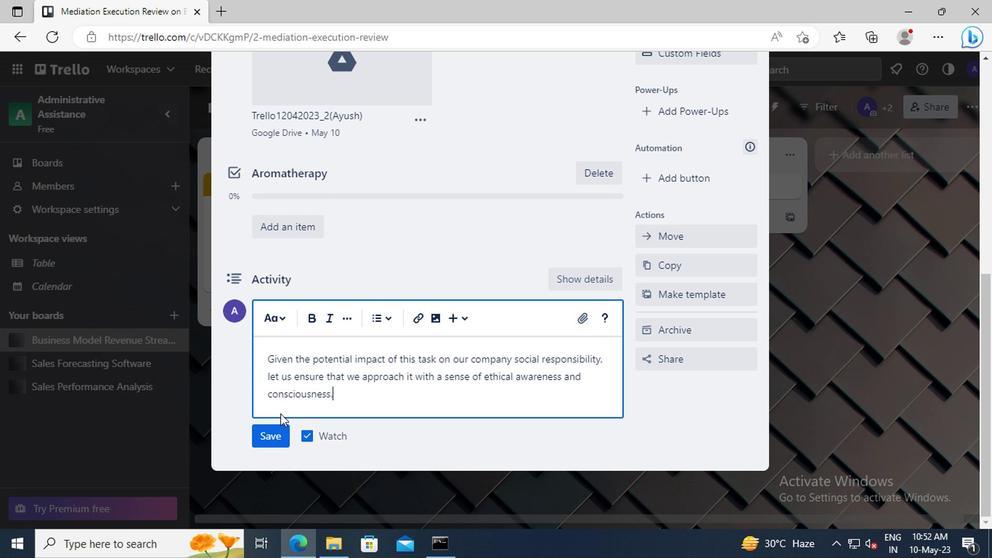 
Action: Mouse pressed left at (242, 437)
Screenshot: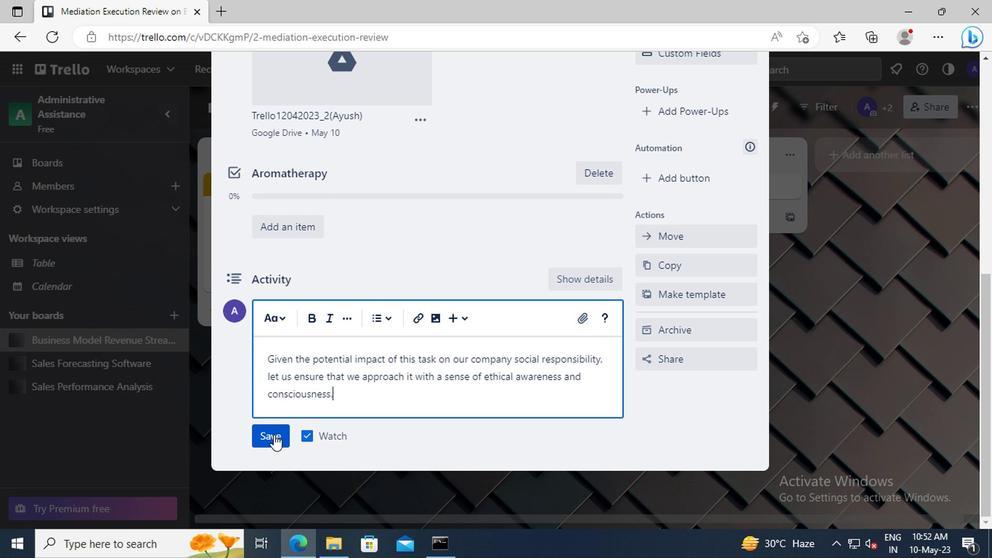 
Action: Mouse moved to (643, 343)
Screenshot: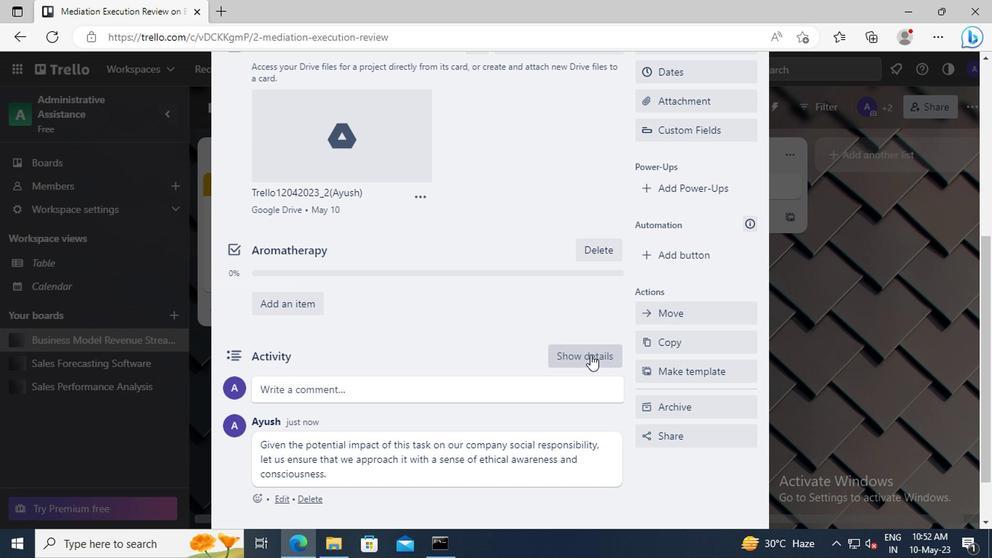
Action: Mouse scrolled (643, 344) with delta (0, 0)
Screenshot: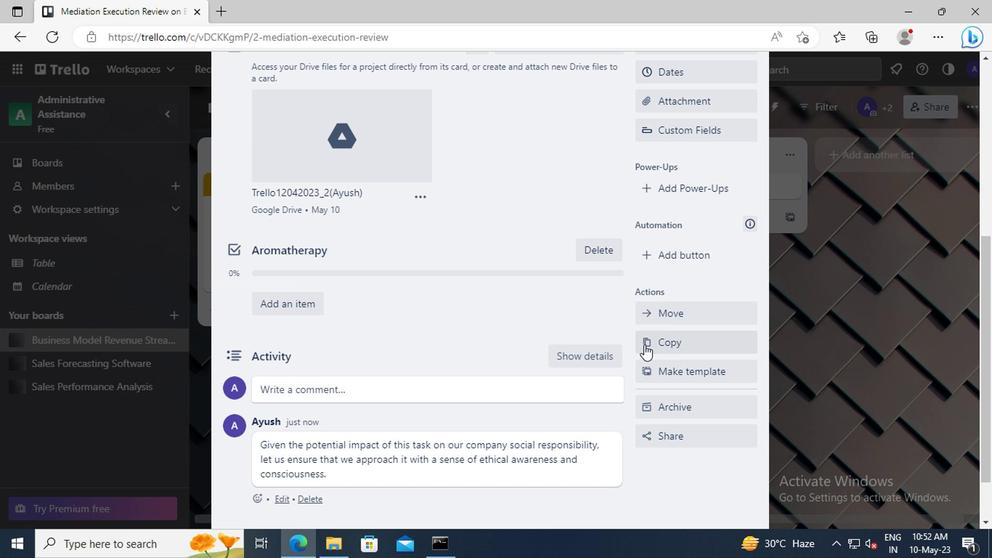 
Action: Mouse moved to (645, 342)
Screenshot: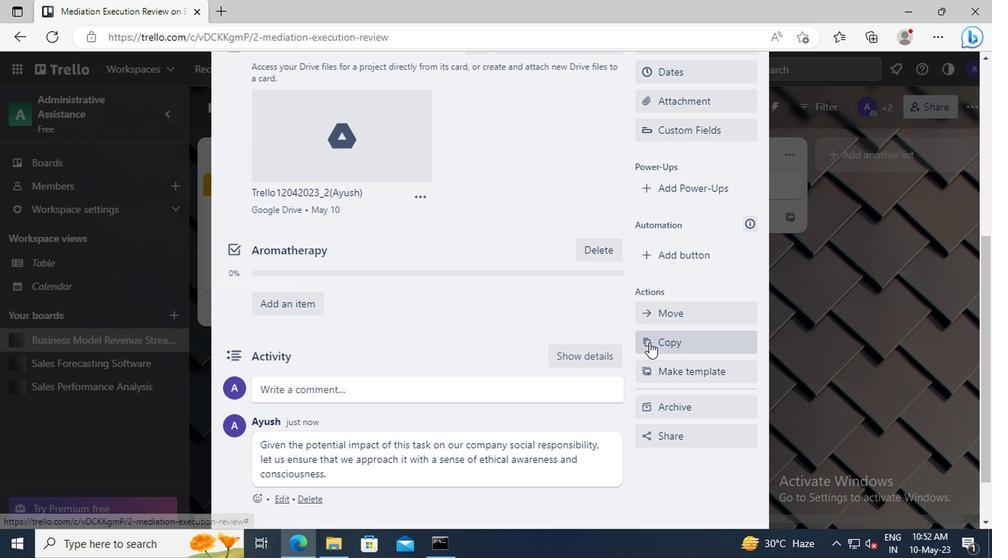 
Action: Mouse scrolled (645, 343) with delta (0, 1)
Screenshot: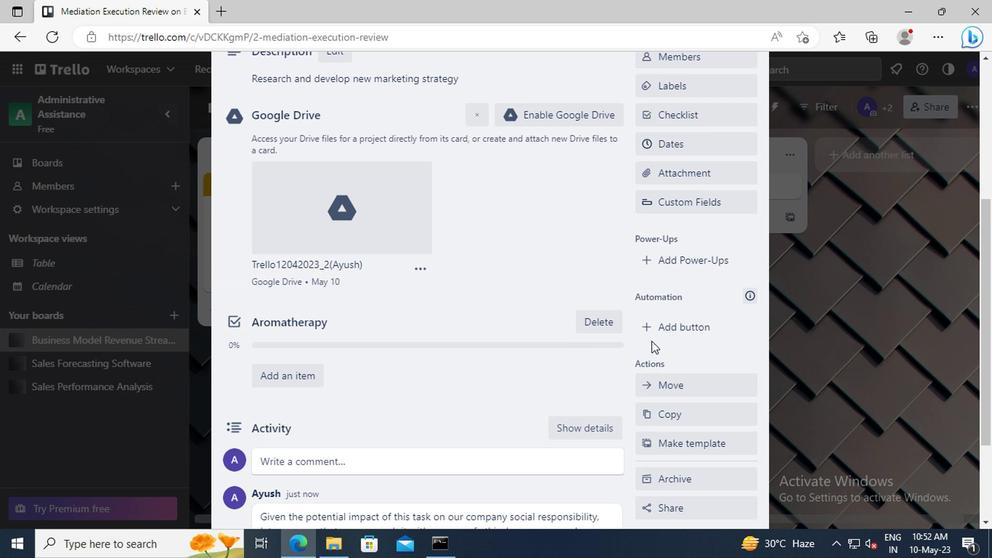 
Action: Mouse moved to (677, 217)
Screenshot: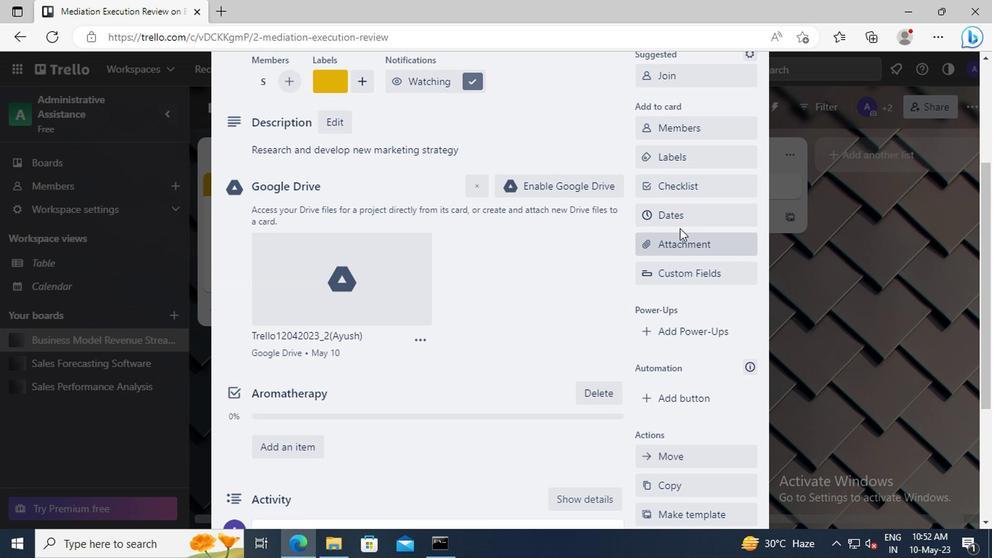 
Action: Mouse pressed left at (677, 217)
Screenshot: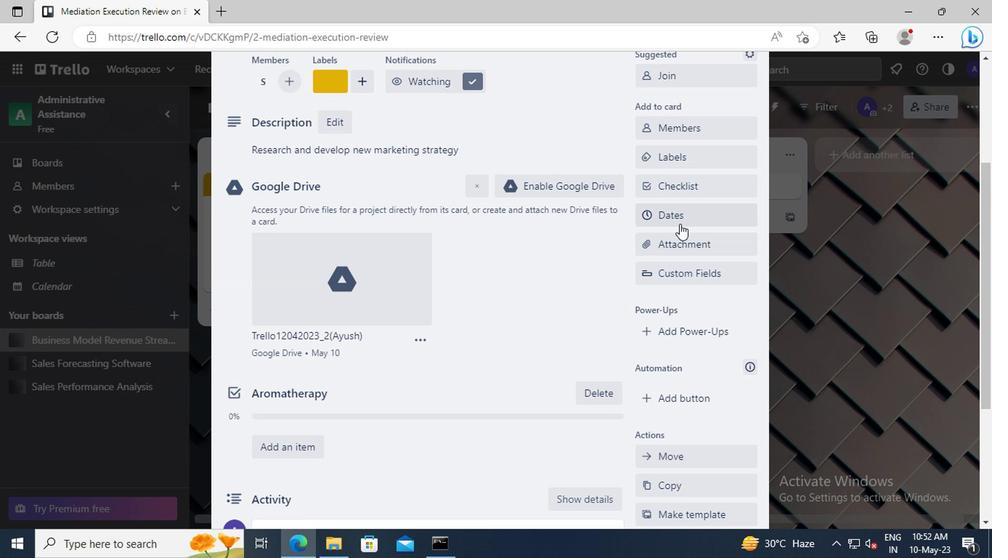 
Action: Mouse moved to (641, 373)
Screenshot: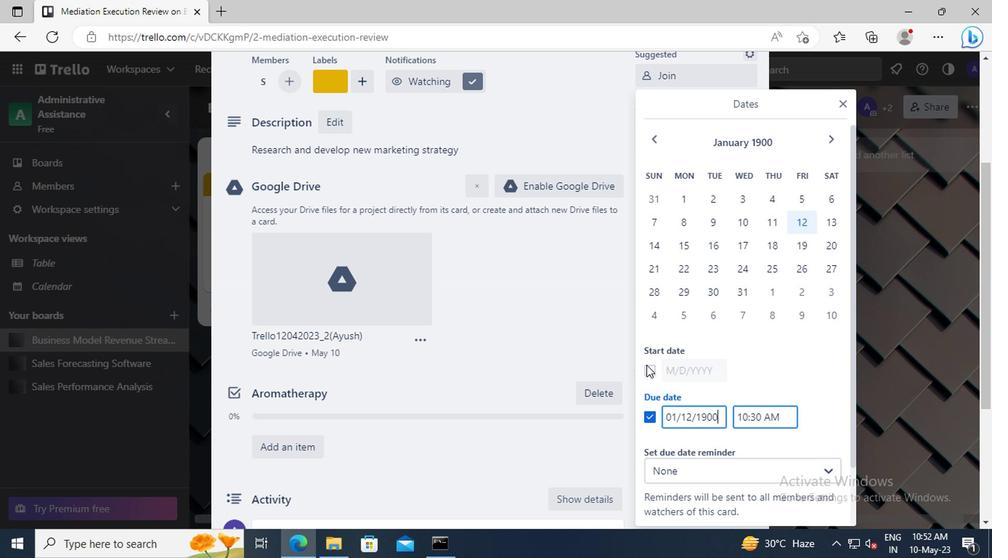 
Action: Mouse pressed left at (641, 373)
Screenshot: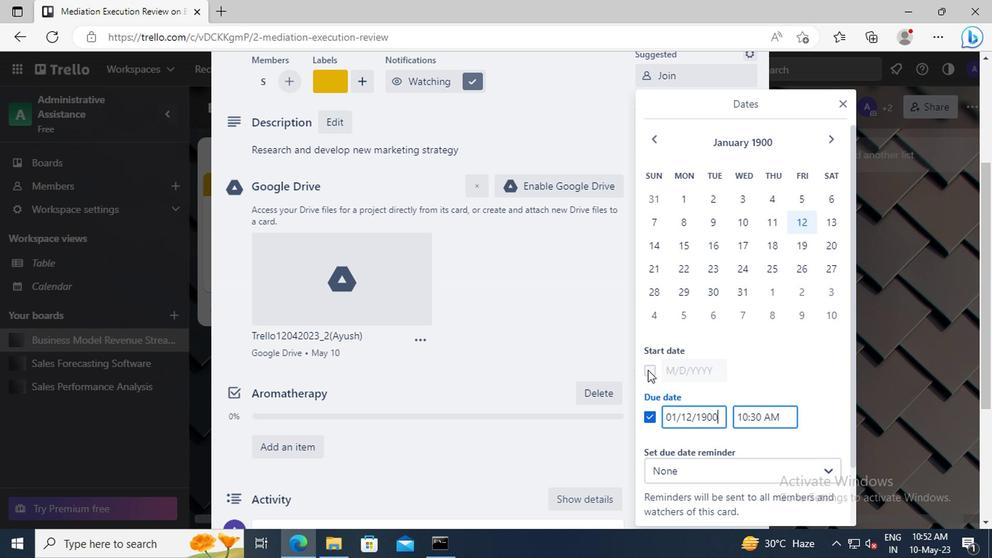 
Action: Mouse moved to (718, 371)
Screenshot: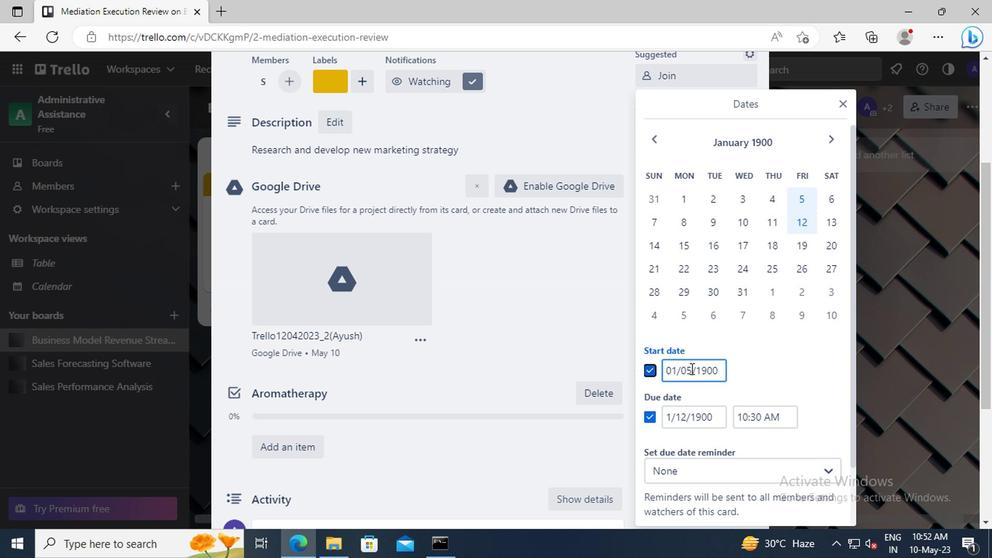 
Action: Mouse pressed left at (718, 371)
Screenshot: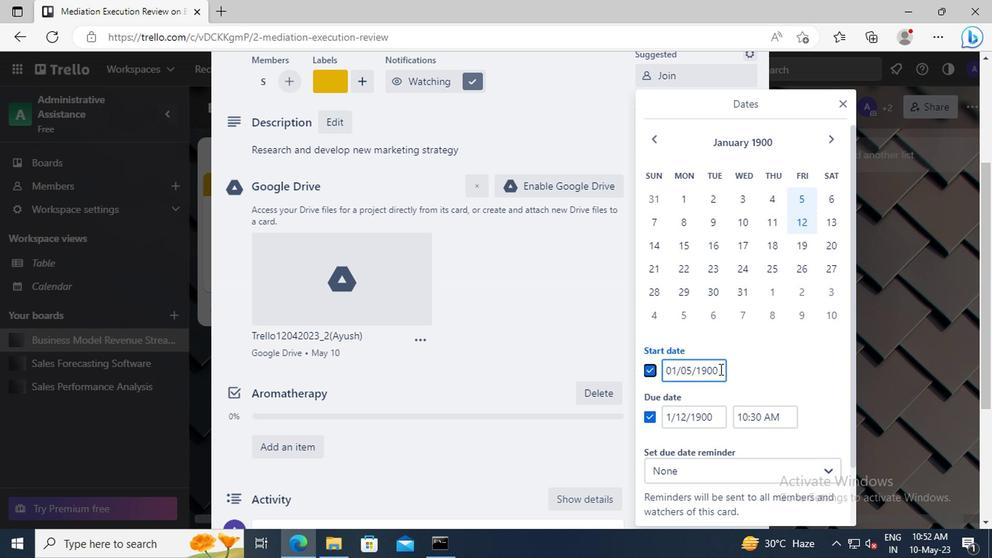 
Action: Key pressed <Key.left><Key.left><Key.left><Key.left><Key.left><Key.backspace>6
Screenshot: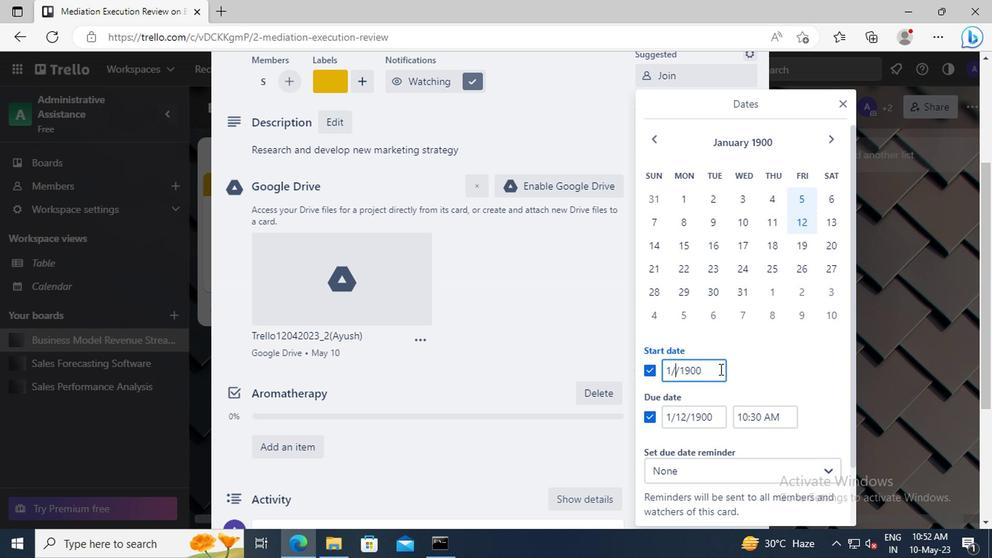 
Action: Mouse moved to (716, 414)
Screenshot: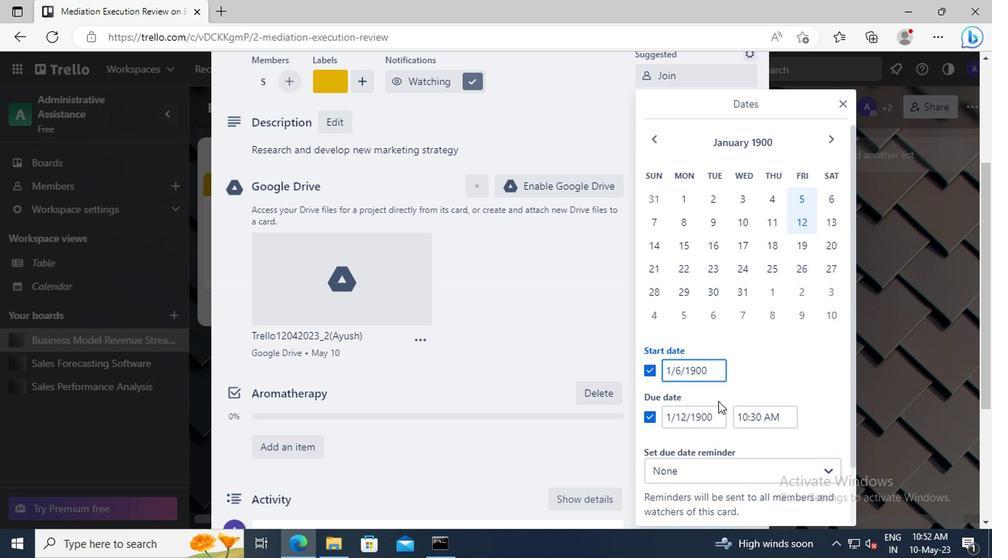 
Action: Mouse pressed left at (716, 414)
Screenshot: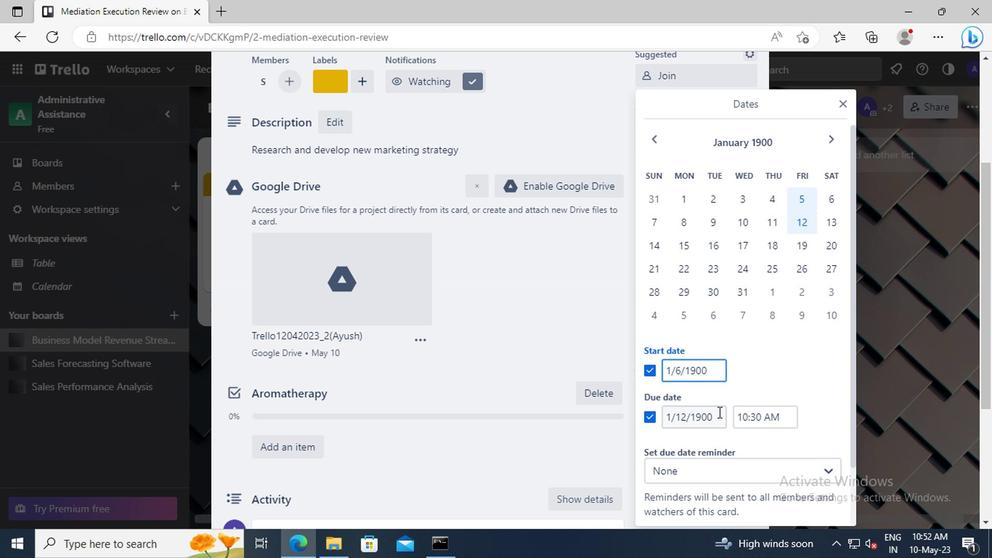
Action: Key pressed <Key.left><Key.left><Key.left><Key.left><Key.left><Key.backspace><Key.backspace>13
Screenshot: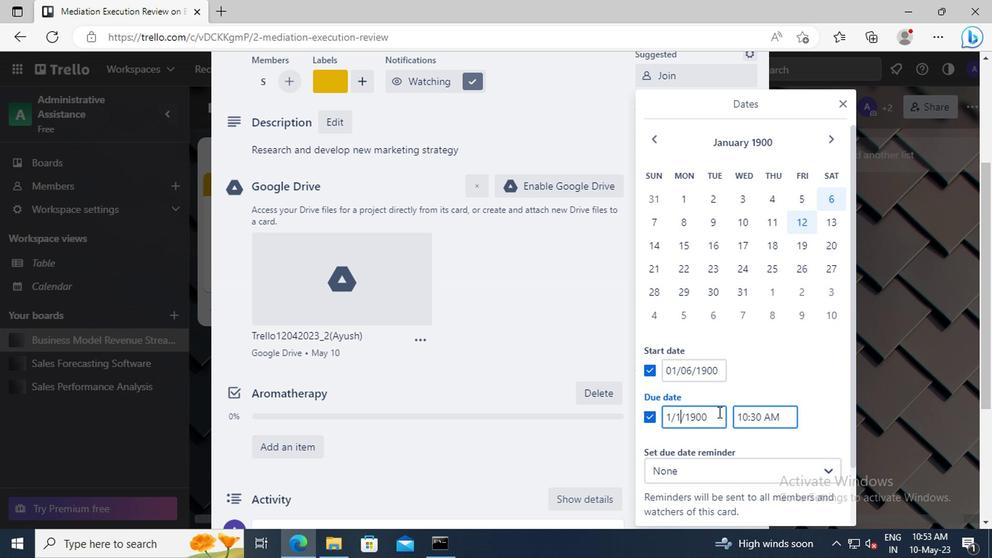 
Action: Mouse scrolled (716, 413) with delta (0, 0)
Screenshot: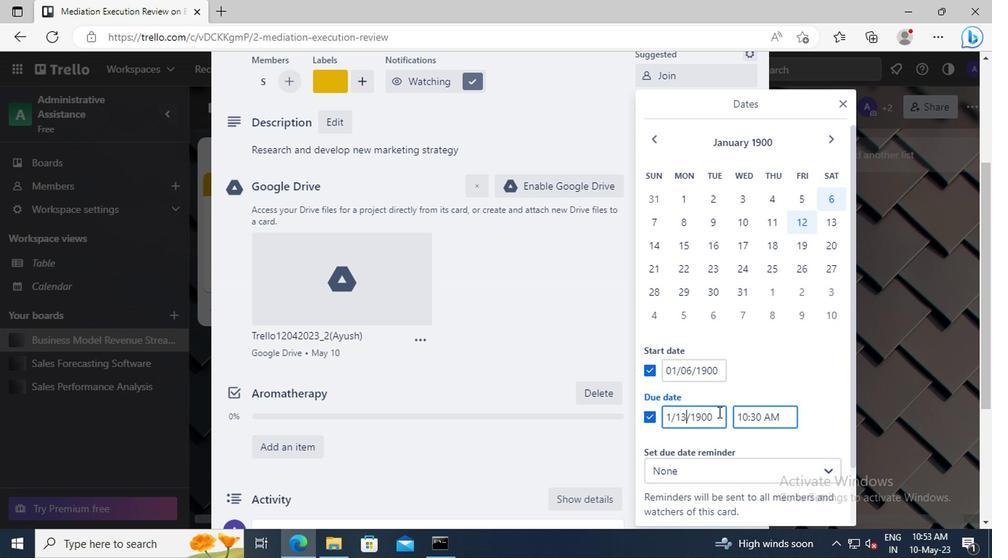 
Action: Mouse scrolled (716, 413) with delta (0, 0)
Screenshot: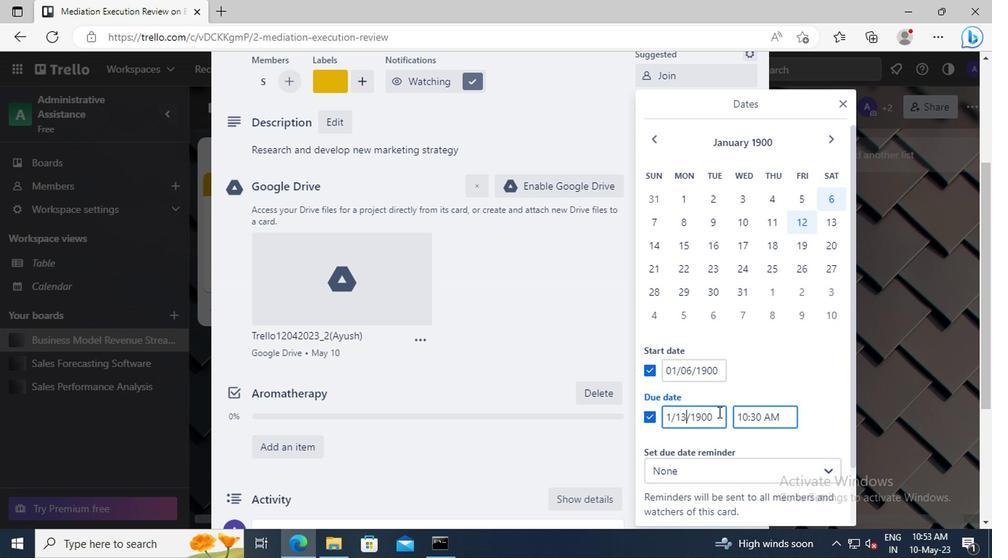 
Action: Mouse moved to (725, 470)
Screenshot: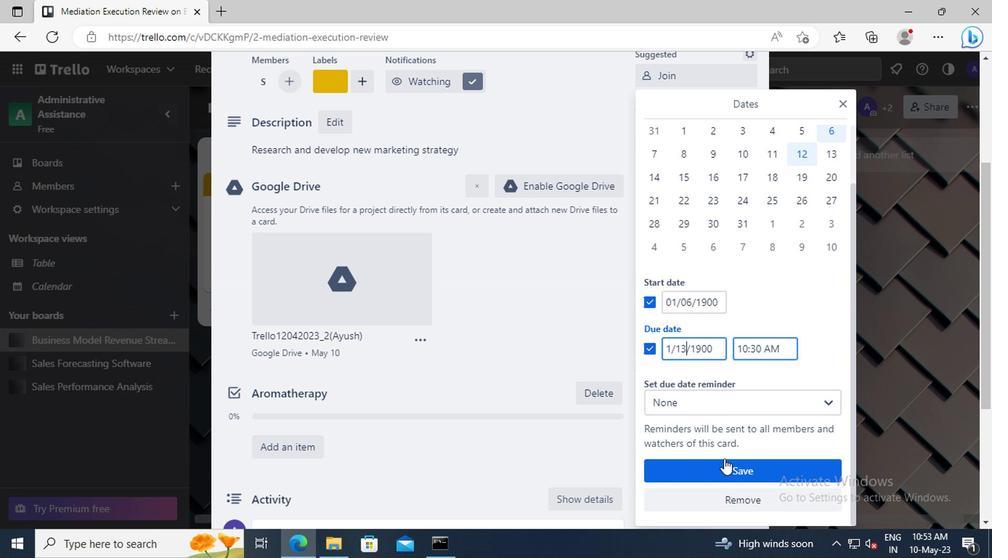 
Action: Mouse pressed left at (725, 470)
Screenshot: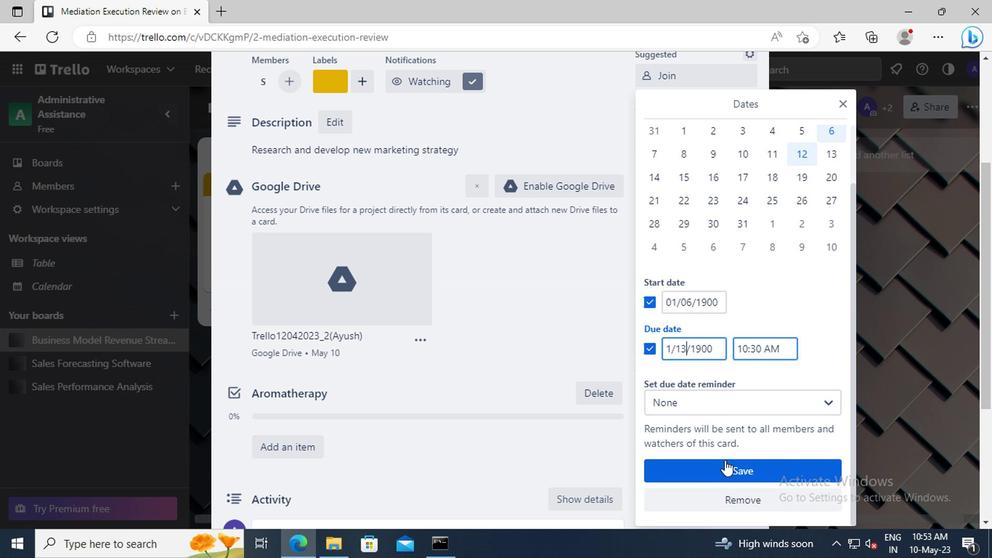 
